 Task: Look for space in Nukus, Uzbekistan from 2nd June, 2023 to 15th June, 2023 for 2 adults in price range Rs.10000 to Rs.15000. Place can be entire place with 1  bedroom having 1 bed and 1 bathroom. Property type can be house, flat, guest house, hotel. Booking option can be shelf check-in. Required host language is English.
Action: Mouse moved to (439, 92)
Screenshot: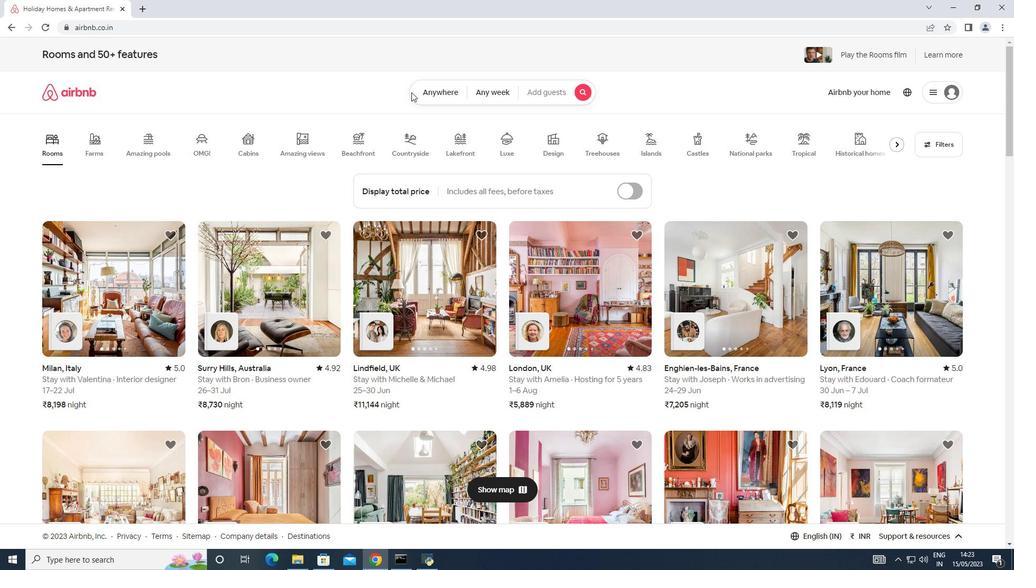 
Action: Mouse pressed left at (439, 92)
Screenshot: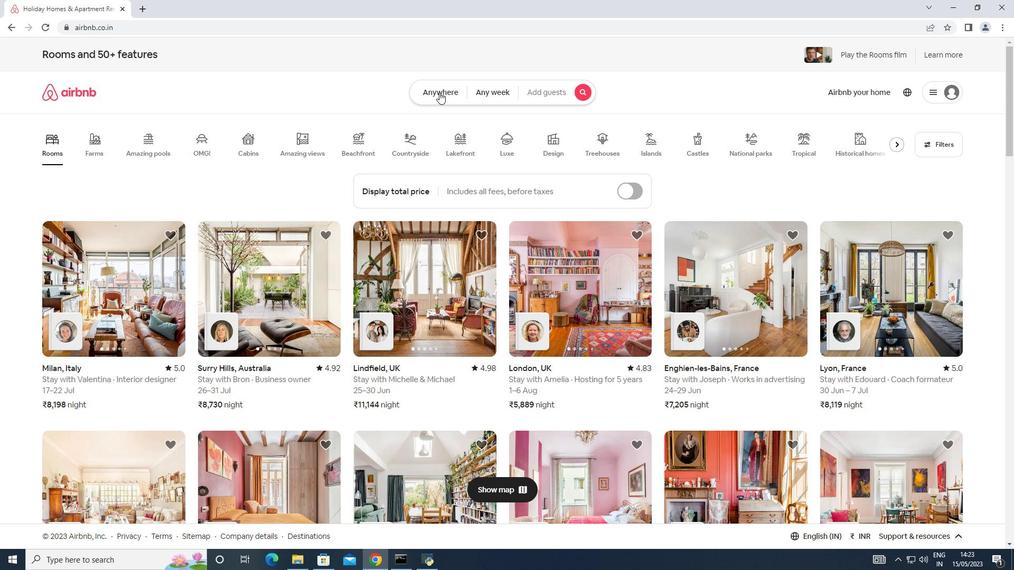 
Action: Mouse moved to (371, 127)
Screenshot: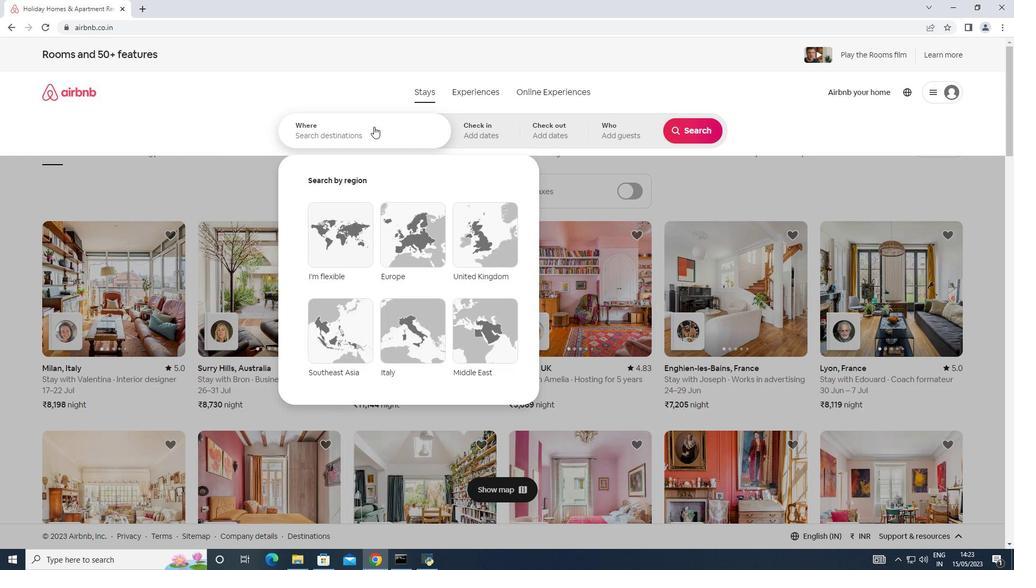 
Action: Mouse pressed left at (371, 127)
Screenshot: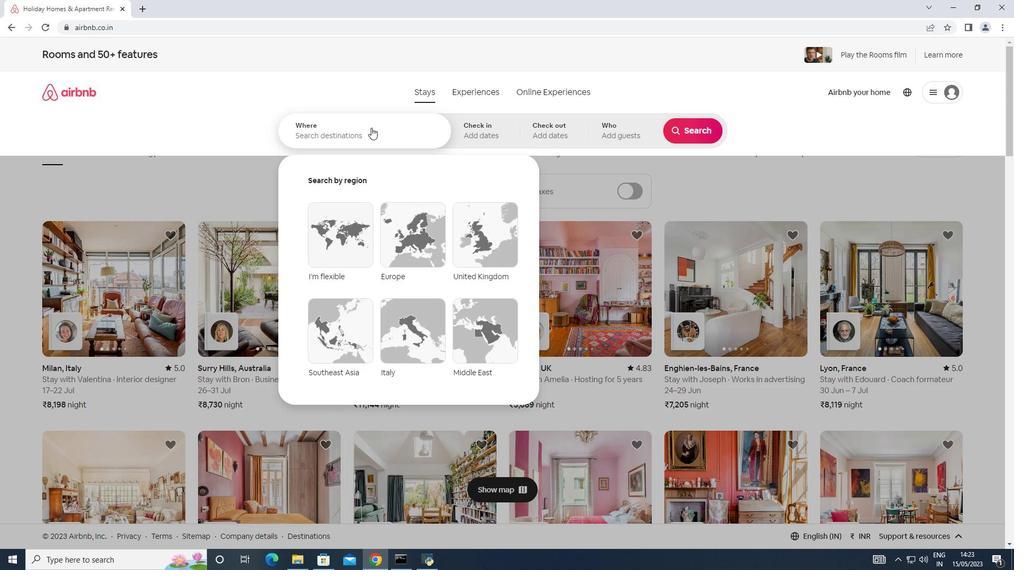 
Action: Key pressed <Key.shift><Key.shift>Nukus,<Key.shift><Key.shift><Key.shift><Key.shift><Key.shift><Key.shift><Key.shift><Key.shift><Key.shift><Key.shift><Key.shift><Key.shift><Key.shift><Key.shift><Key.shift><Key.shift><Key.shift><Key.shift><Key.shift><Key.shift>Uz
Screenshot: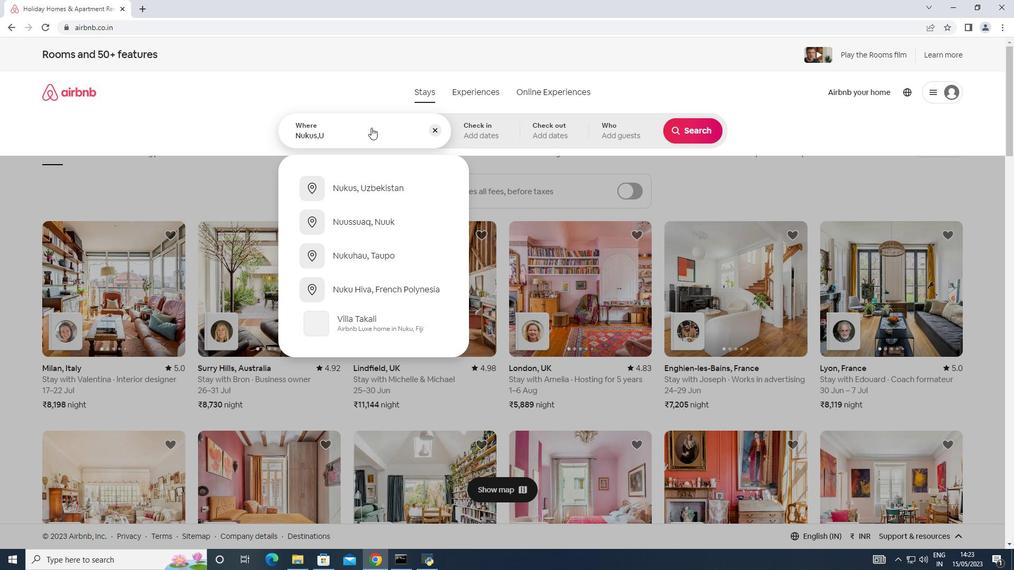 
Action: Mouse moved to (386, 183)
Screenshot: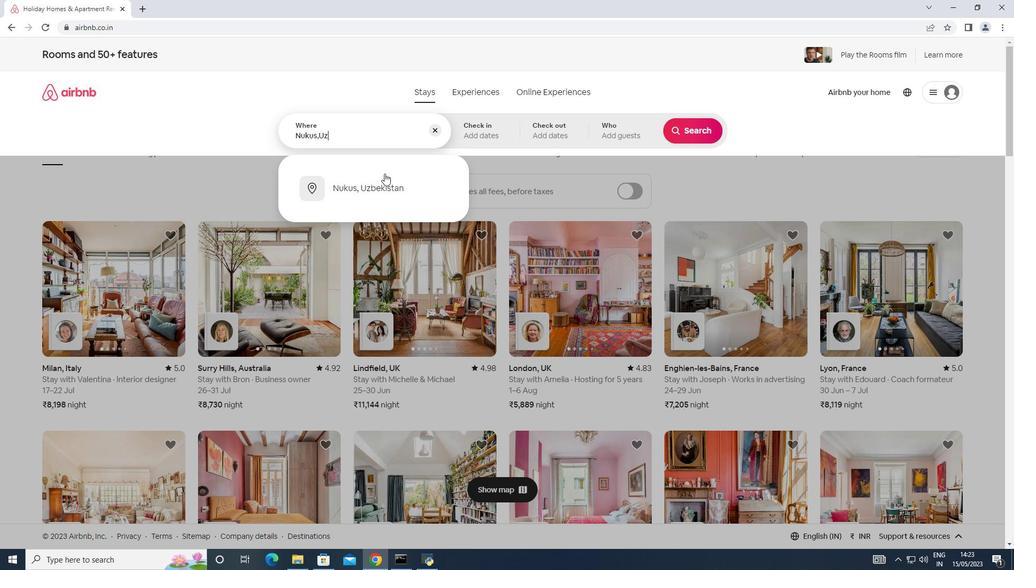 
Action: Mouse pressed left at (386, 183)
Screenshot: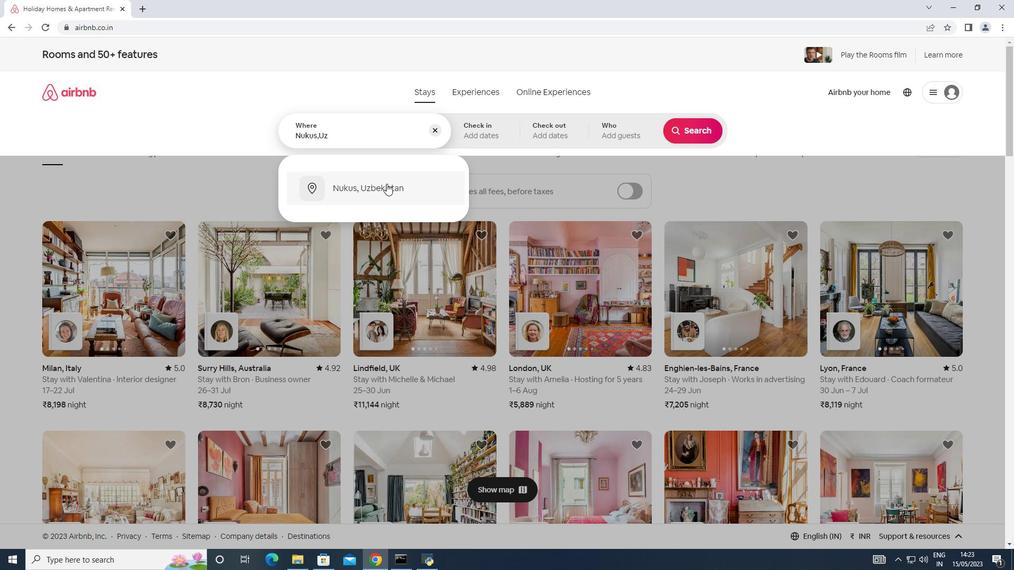 
Action: Mouse moved to (656, 259)
Screenshot: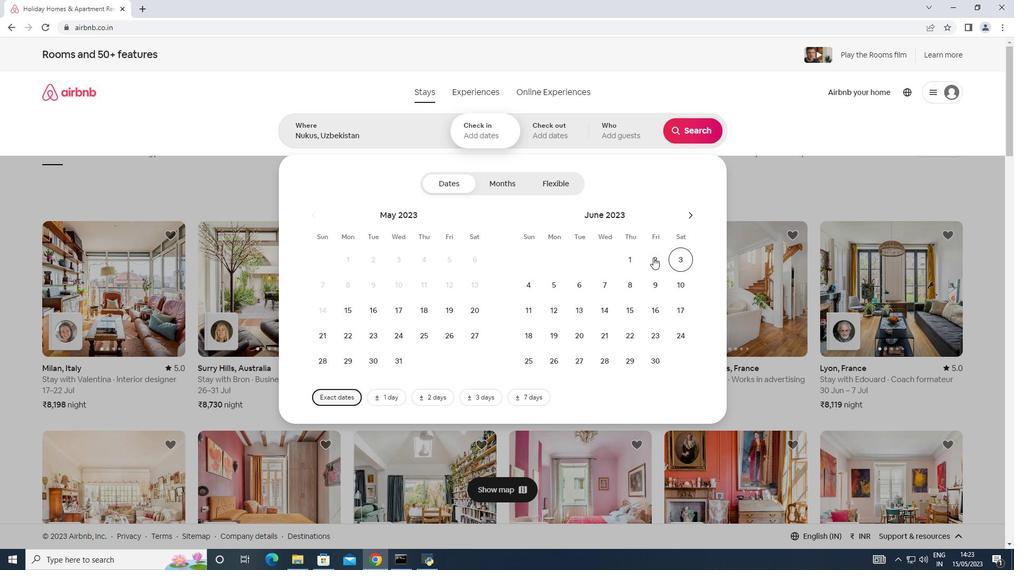 
Action: Mouse pressed left at (656, 259)
Screenshot: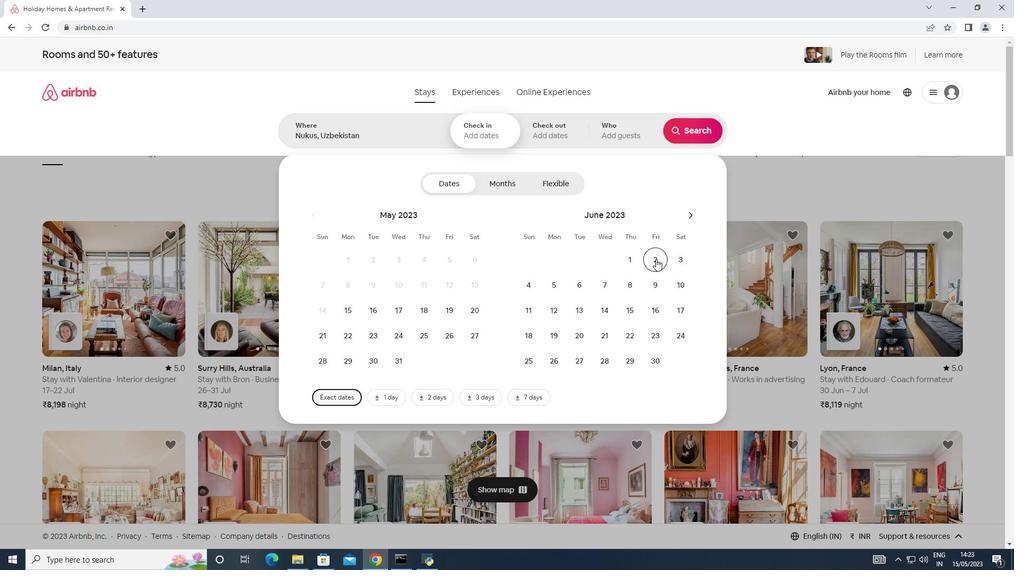 
Action: Mouse moved to (630, 306)
Screenshot: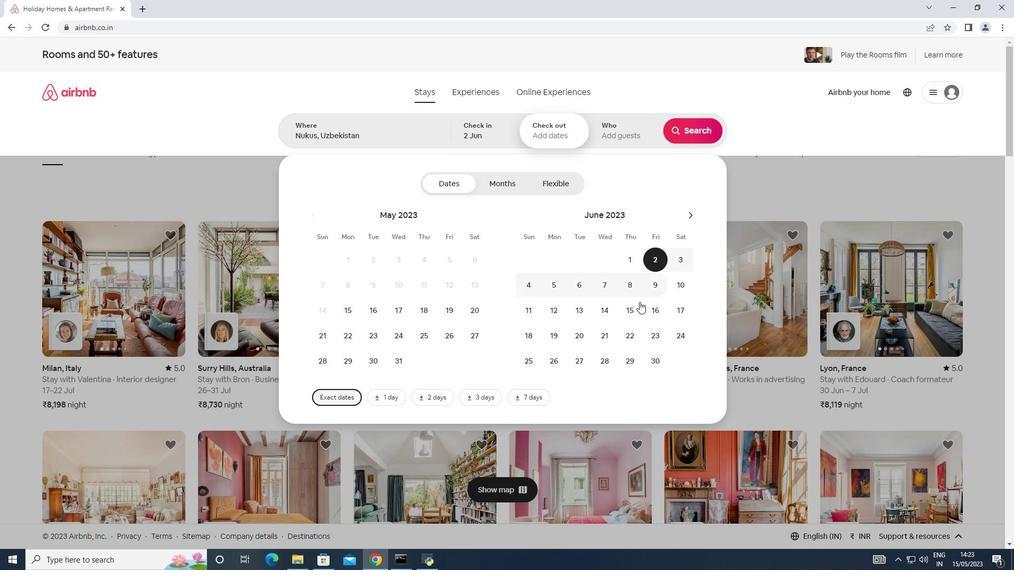 
Action: Mouse pressed left at (630, 306)
Screenshot: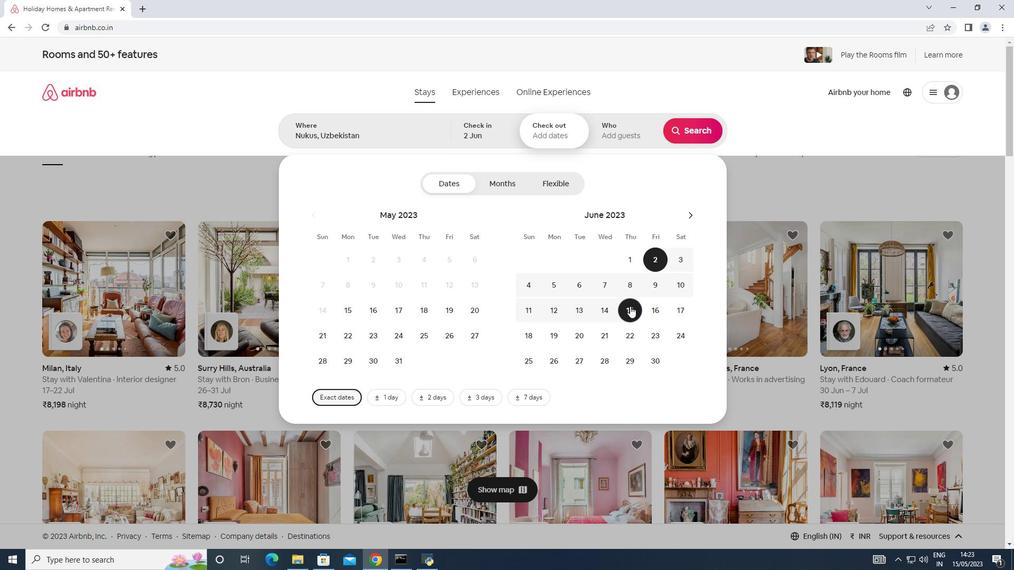 
Action: Mouse moved to (609, 133)
Screenshot: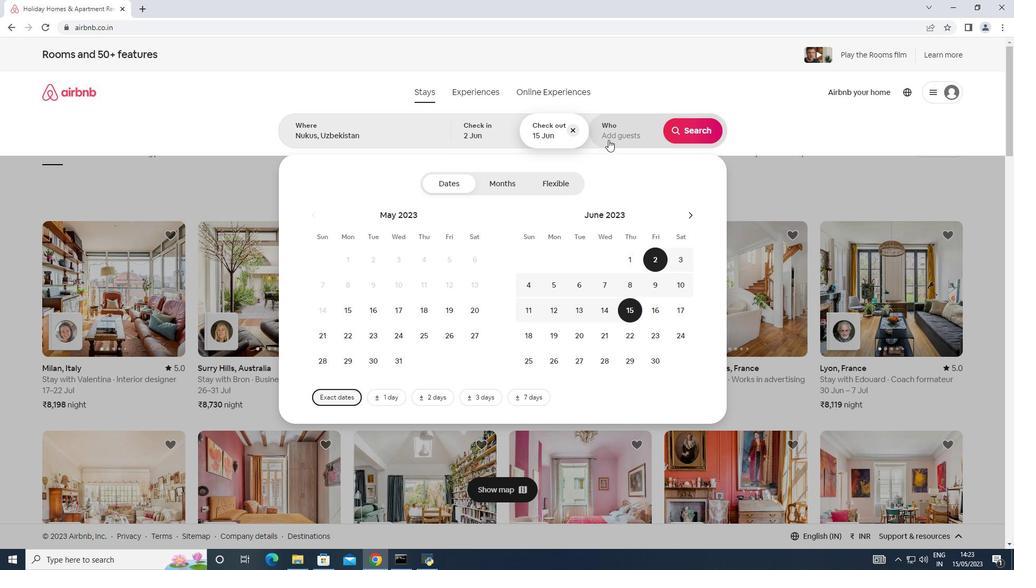 
Action: Mouse pressed left at (609, 133)
Screenshot: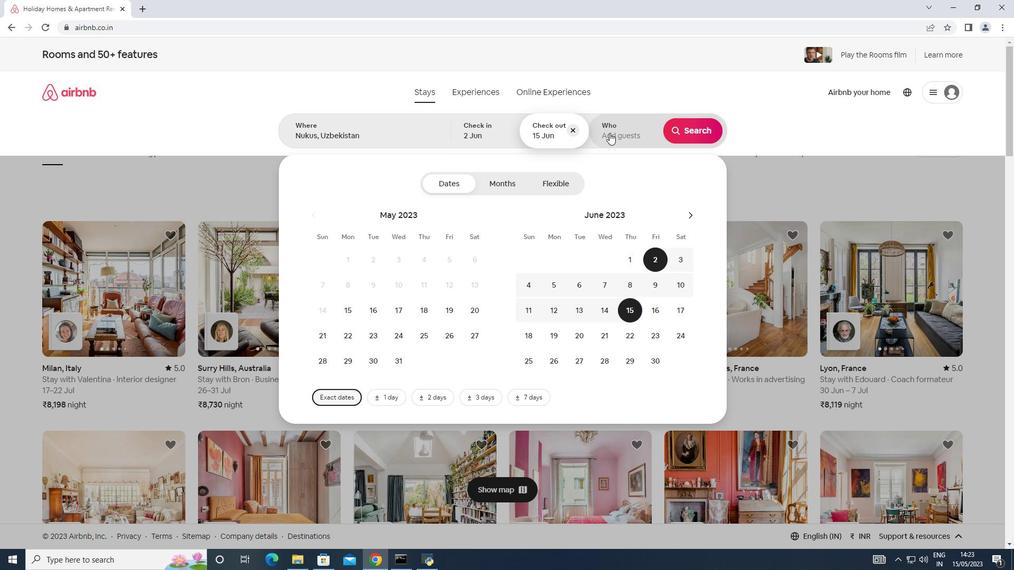
Action: Mouse moved to (697, 185)
Screenshot: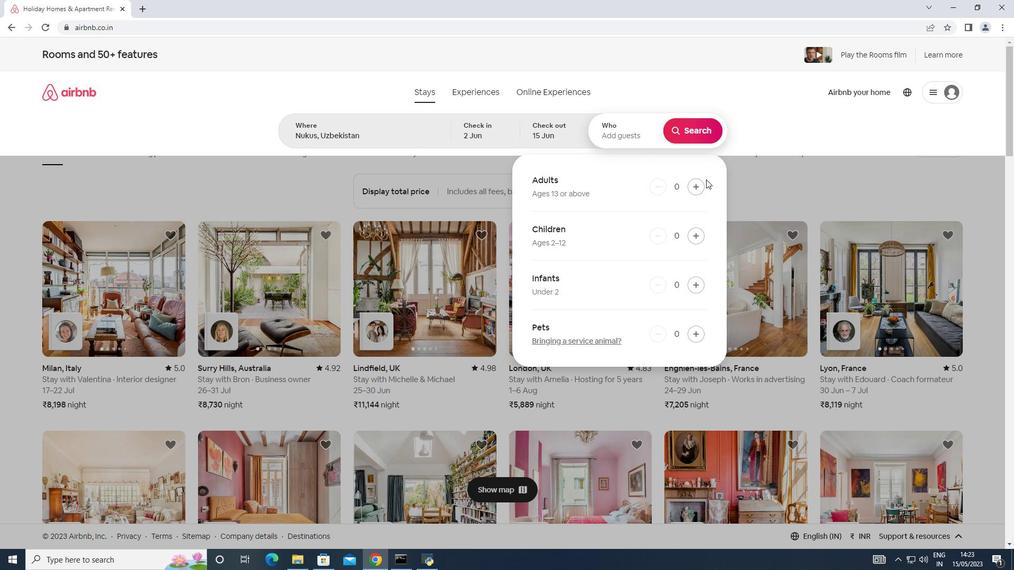 
Action: Mouse pressed left at (697, 185)
Screenshot: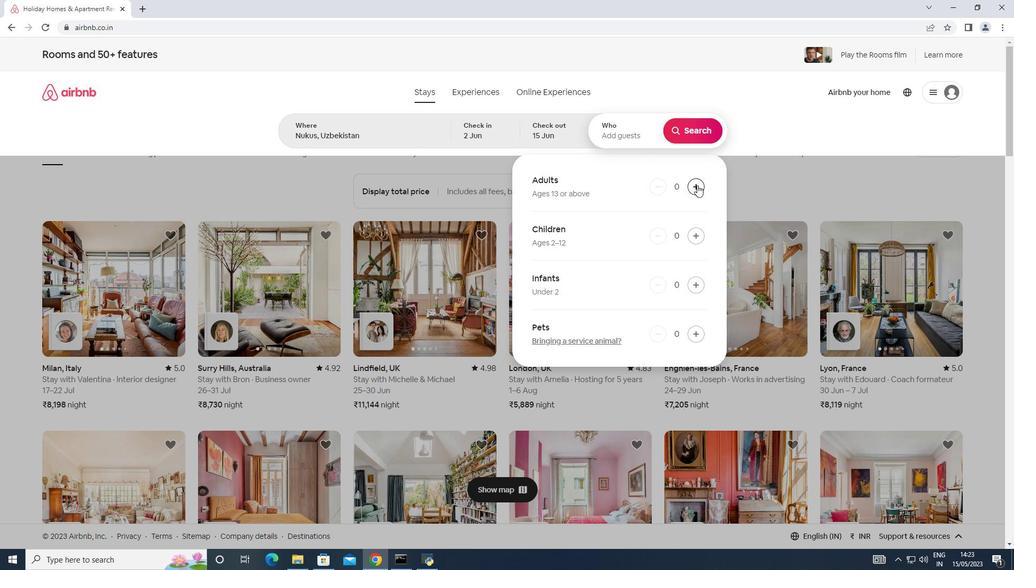 
Action: Mouse moved to (697, 185)
Screenshot: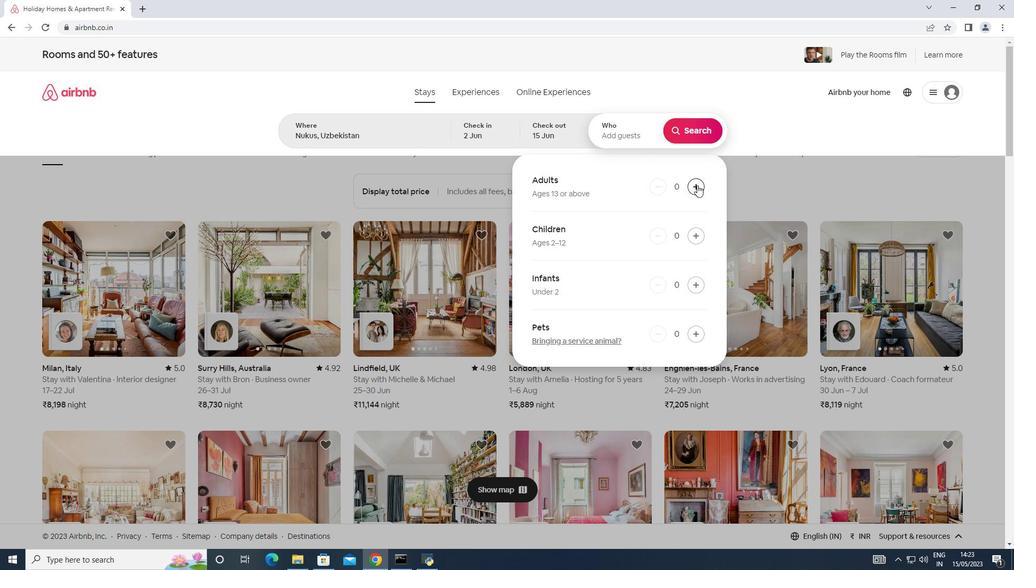 
Action: Mouse pressed left at (697, 185)
Screenshot: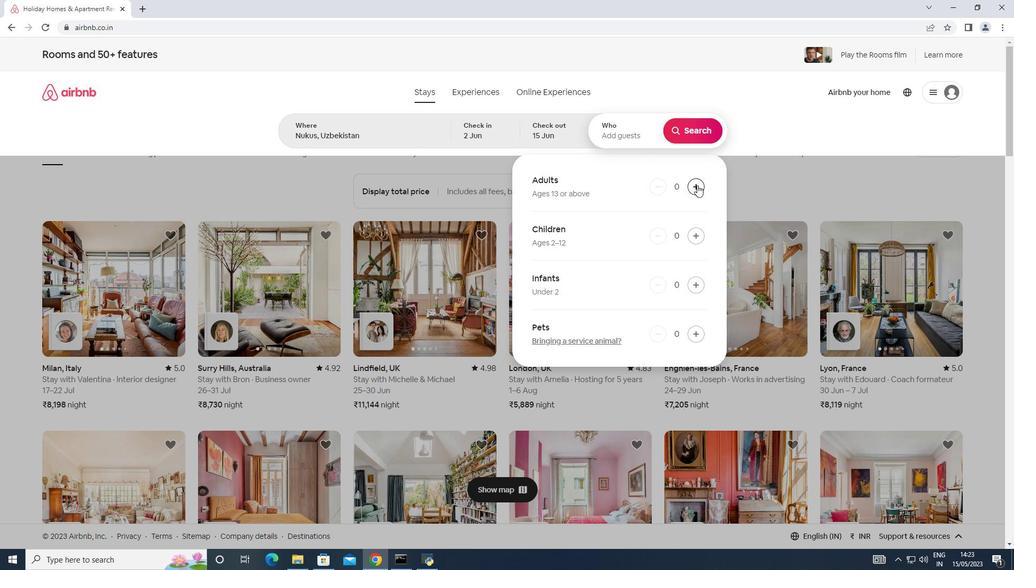 
Action: Mouse moved to (688, 131)
Screenshot: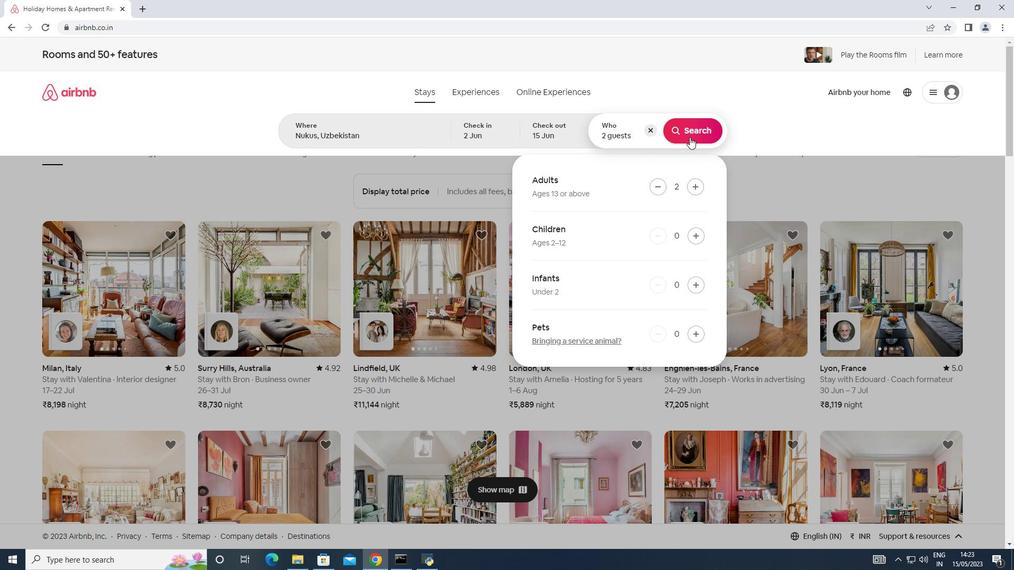 
Action: Mouse pressed left at (688, 131)
Screenshot: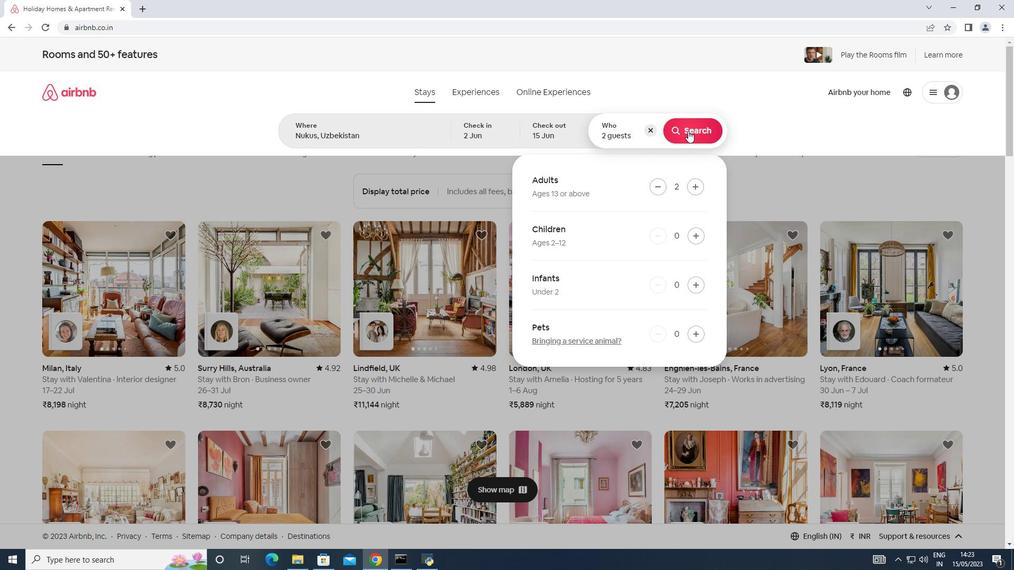 
Action: Mouse moved to (962, 98)
Screenshot: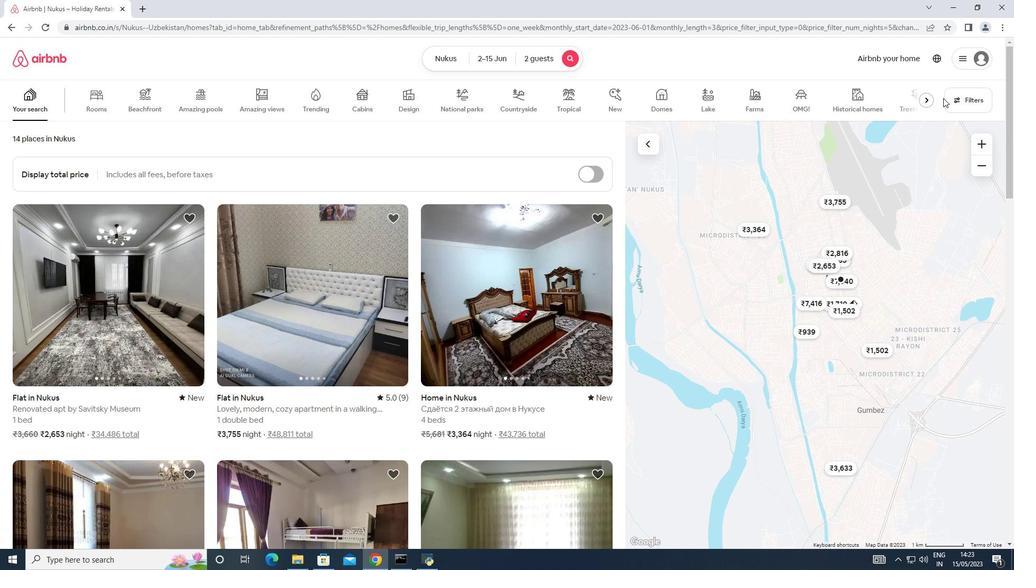 
Action: Mouse pressed left at (962, 98)
Screenshot: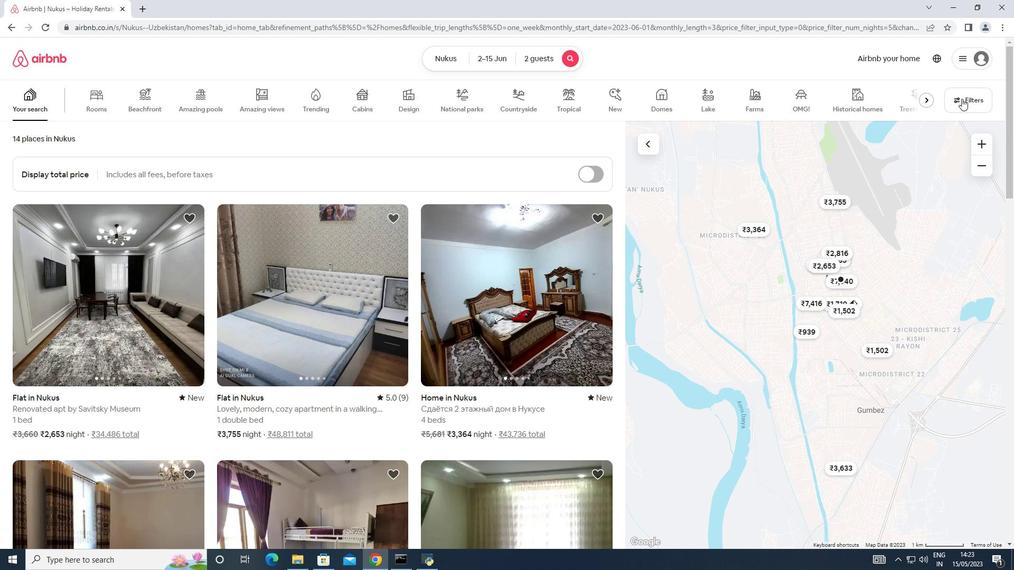 
Action: Mouse moved to (374, 361)
Screenshot: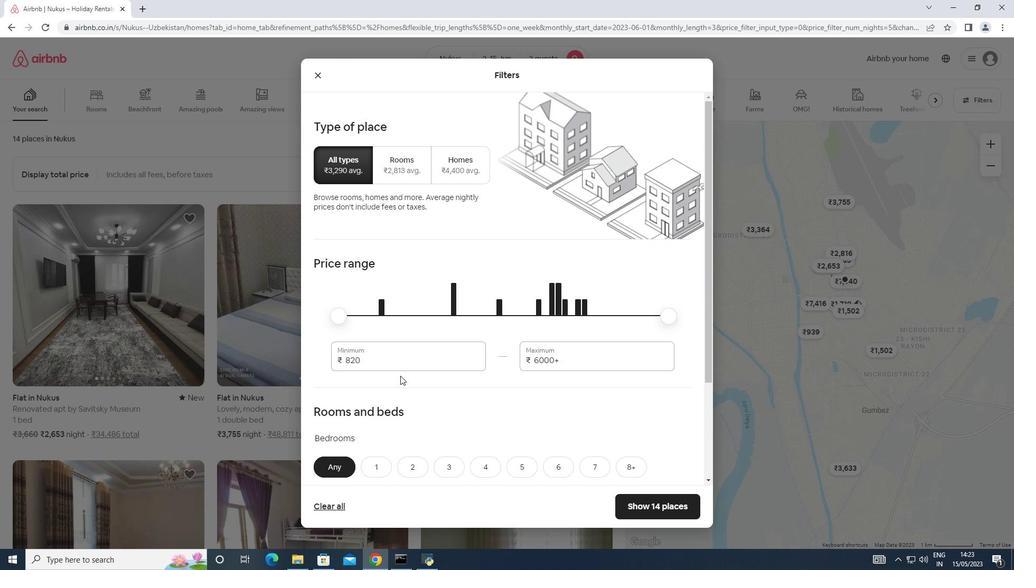 
Action: Mouse pressed left at (374, 361)
Screenshot: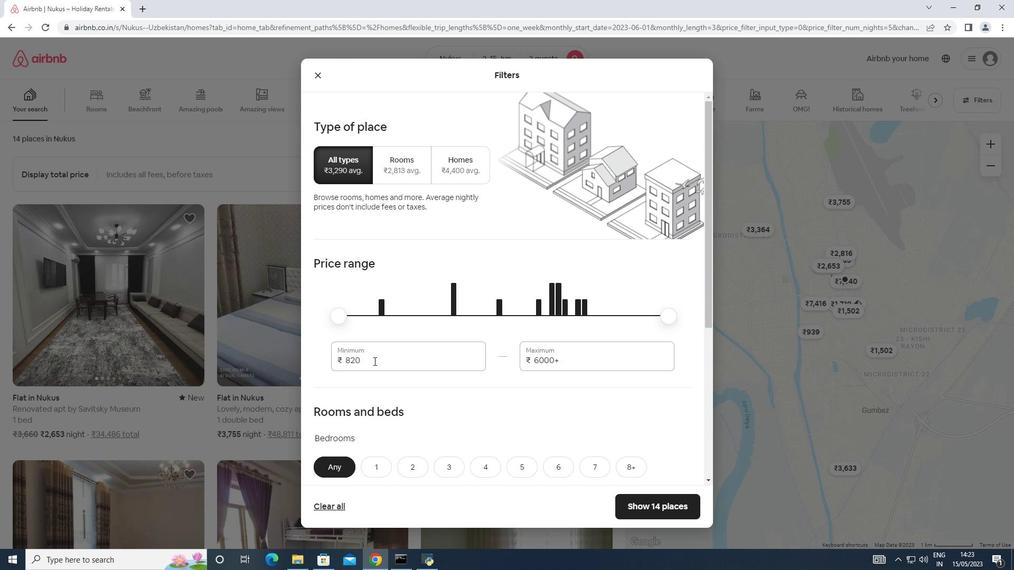 
Action: Mouse moved to (331, 355)
Screenshot: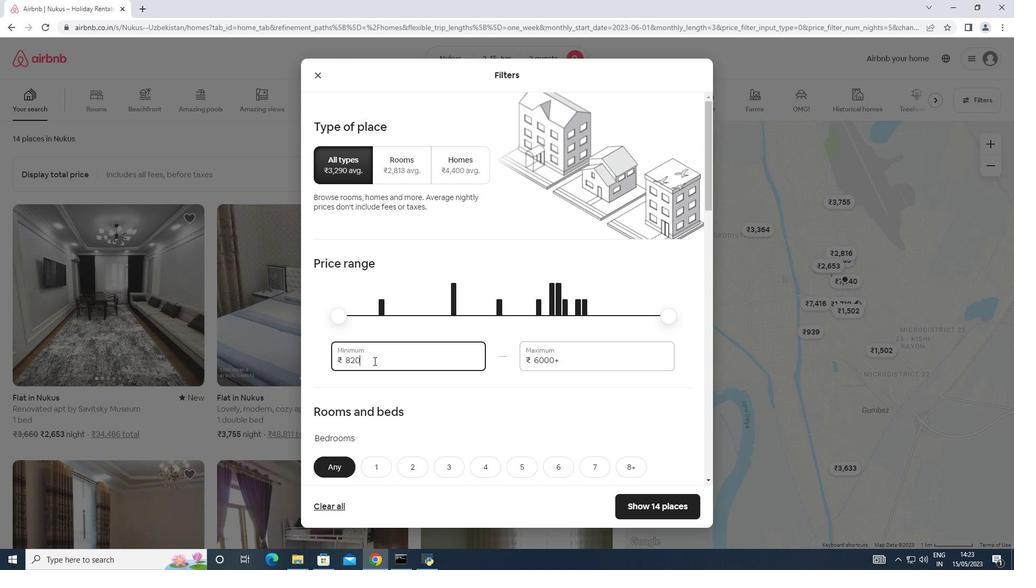 
Action: Key pressed 10000
Screenshot: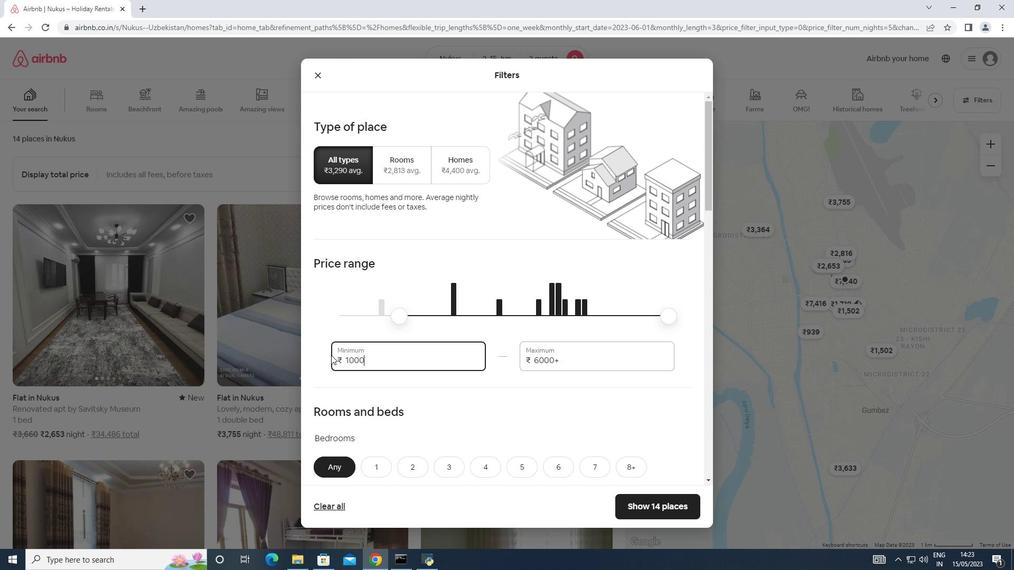 
Action: Mouse moved to (562, 359)
Screenshot: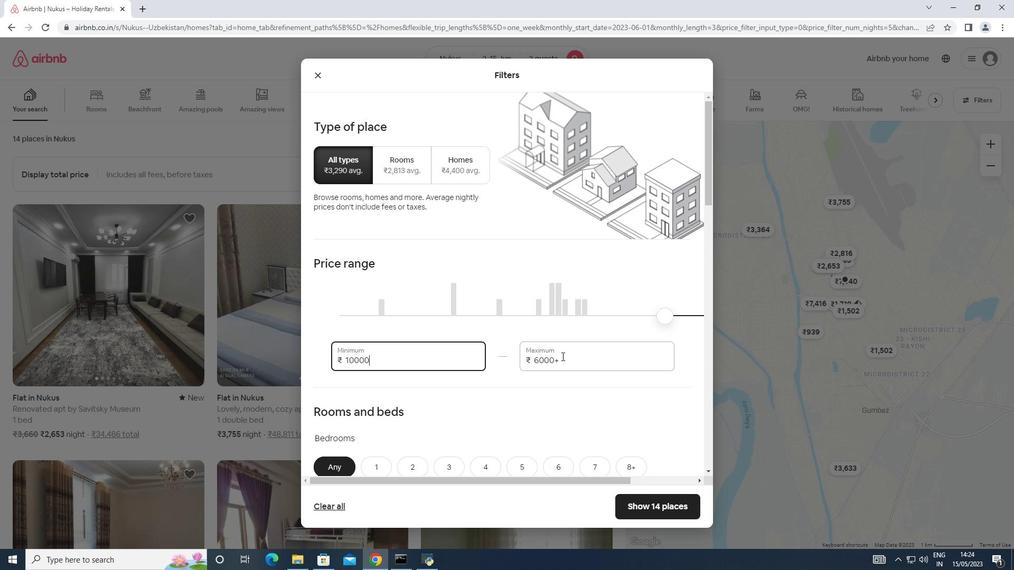 
Action: Mouse pressed left at (562, 359)
Screenshot: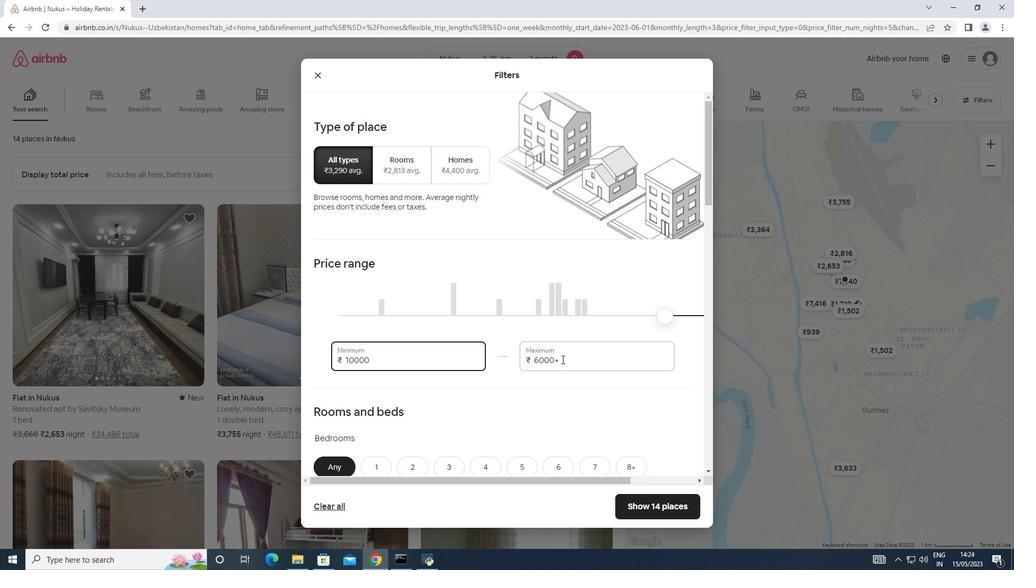 
Action: Mouse moved to (501, 359)
Screenshot: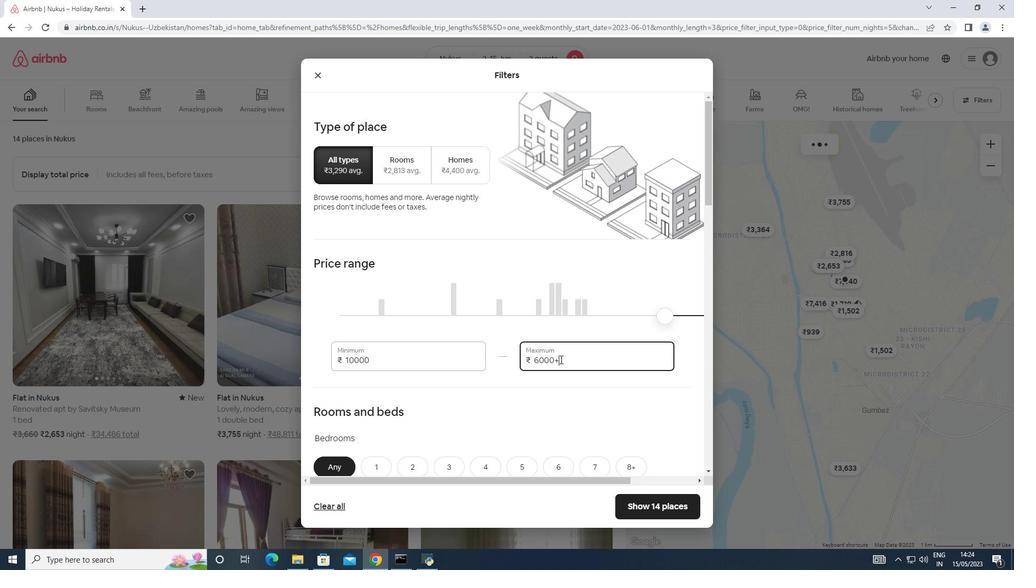 
Action: Key pressed 15000
Screenshot: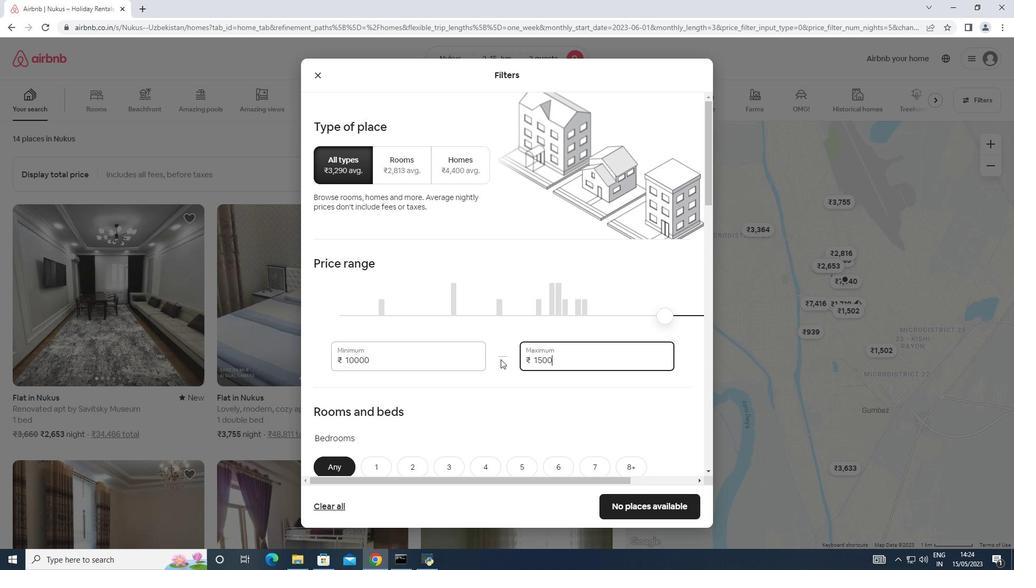 
Action: Mouse moved to (502, 347)
Screenshot: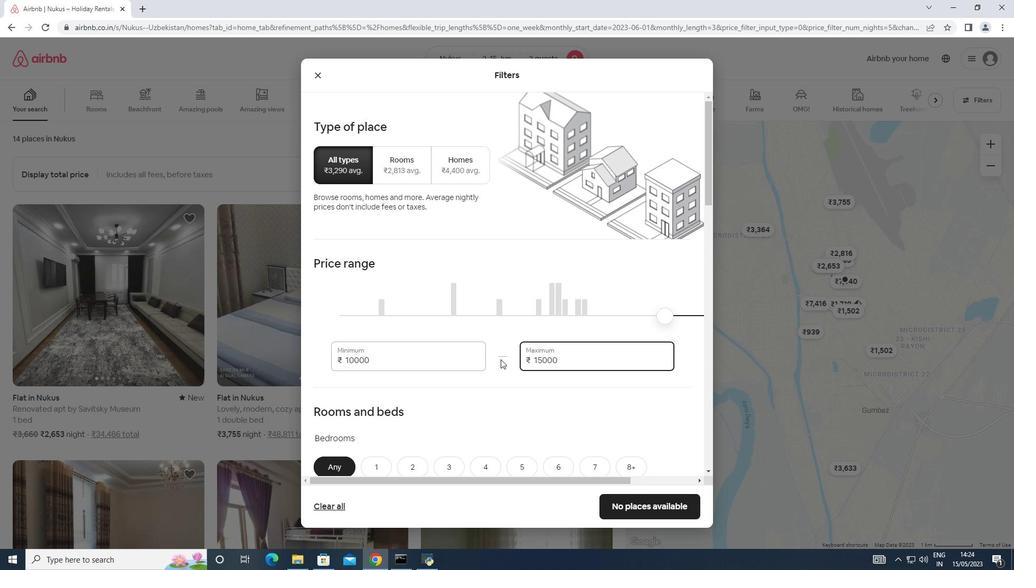 
Action: Mouse scrolled (502, 346) with delta (0, 0)
Screenshot: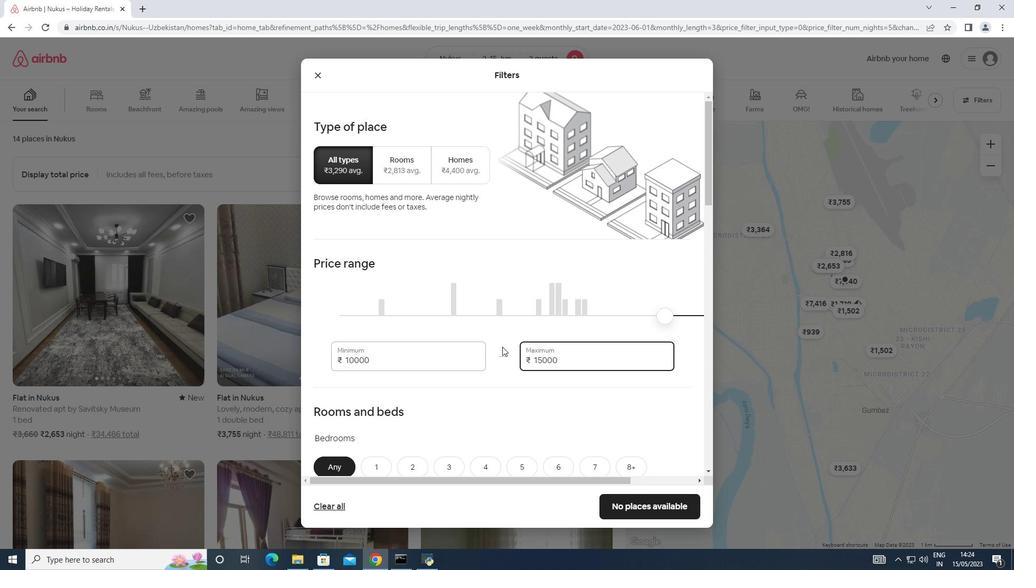 
Action: Mouse scrolled (502, 346) with delta (0, 0)
Screenshot: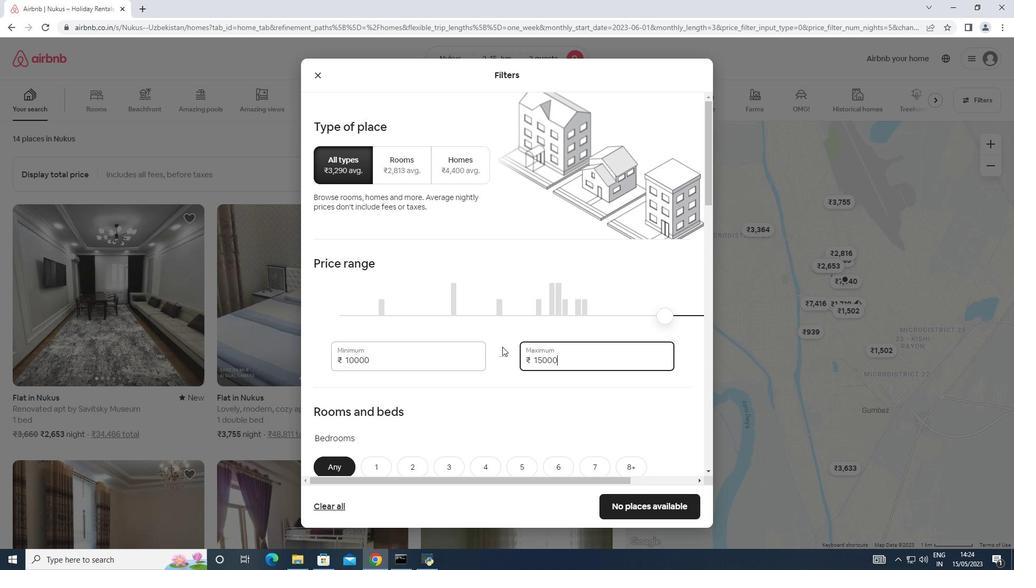 
Action: Mouse scrolled (502, 346) with delta (0, 0)
Screenshot: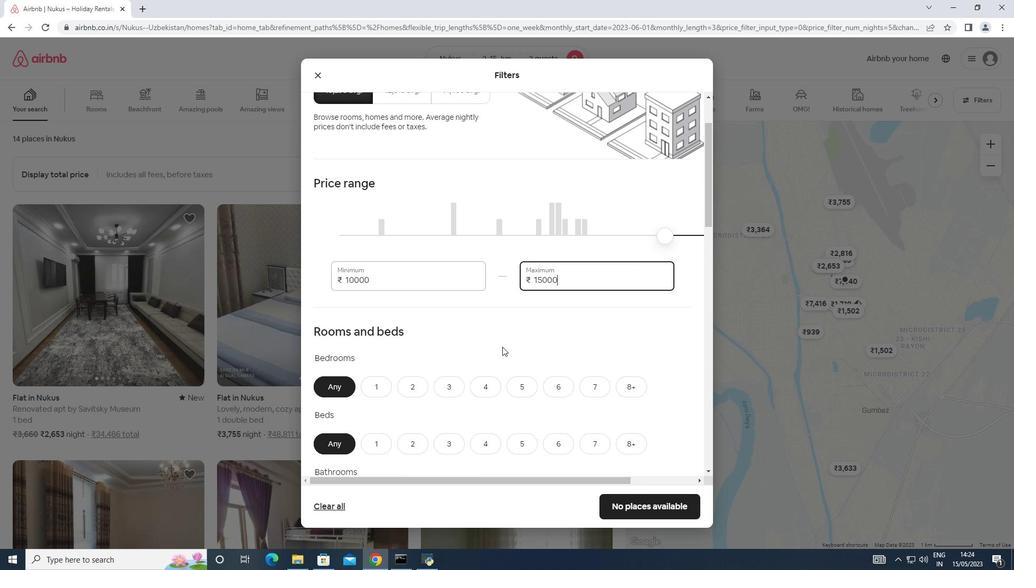 
Action: Mouse scrolled (502, 346) with delta (0, 0)
Screenshot: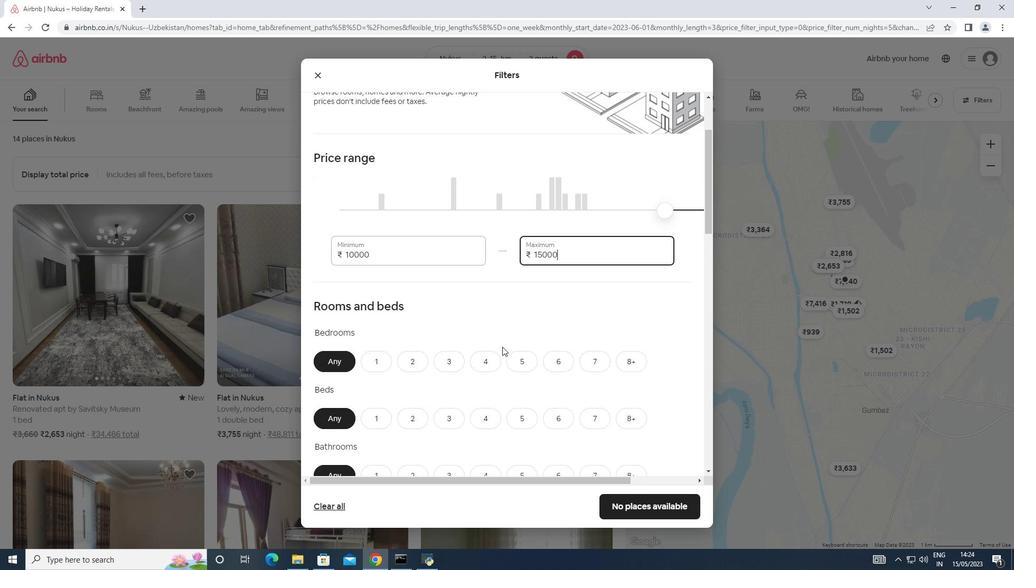 
Action: Mouse scrolled (502, 346) with delta (0, 0)
Screenshot: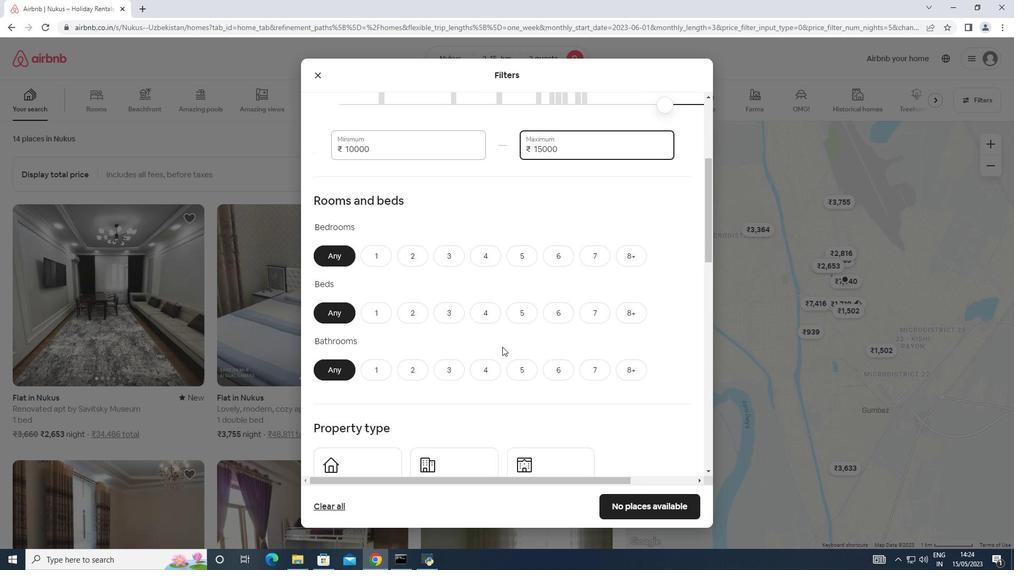 
Action: Mouse scrolled (502, 346) with delta (0, 0)
Screenshot: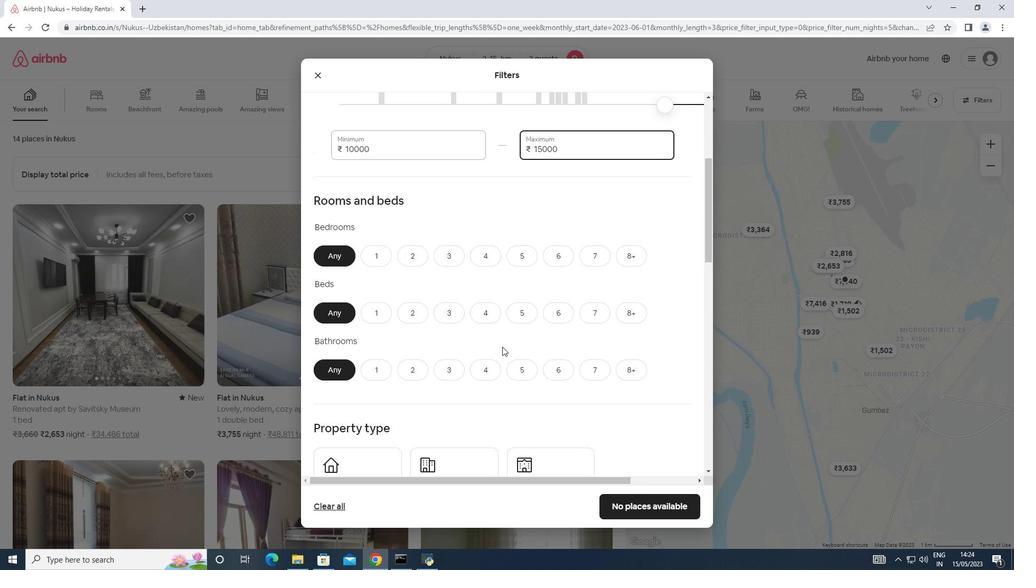 
Action: Mouse moved to (370, 142)
Screenshot: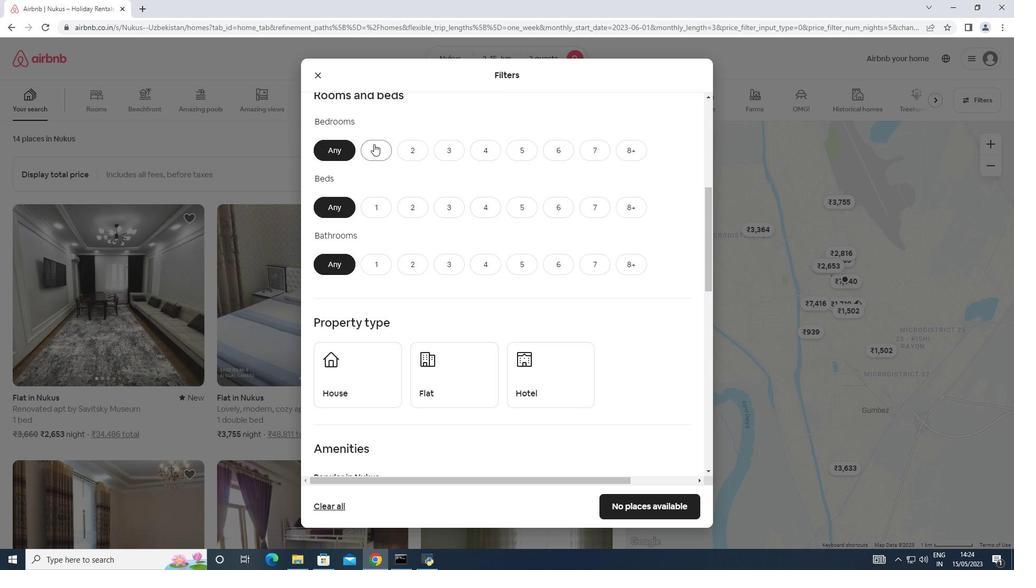 
Action: Mouse pressed left at (370, 142)
Screenshot: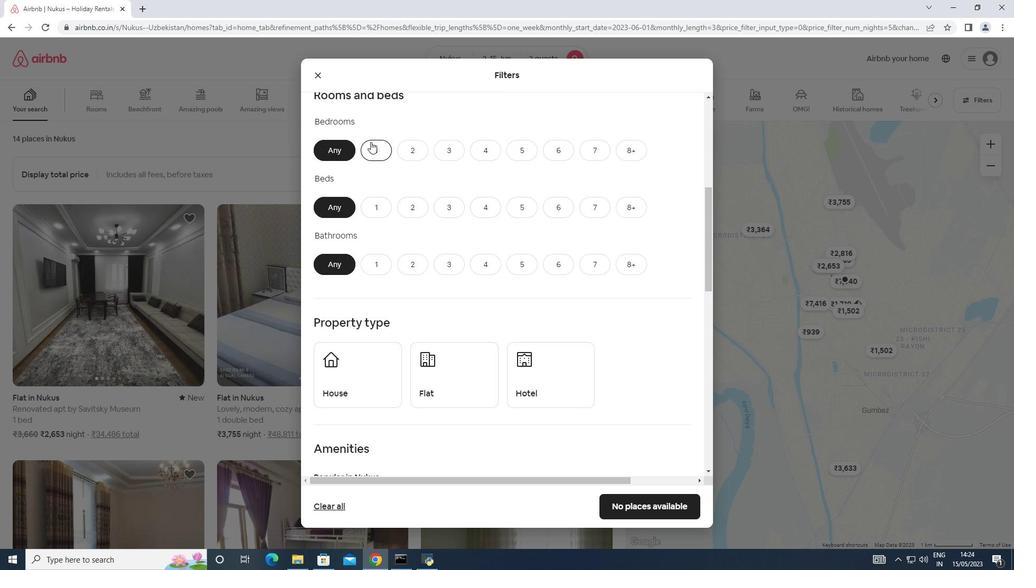 
Action: Mouse moved to (378, 208)
Screenshot: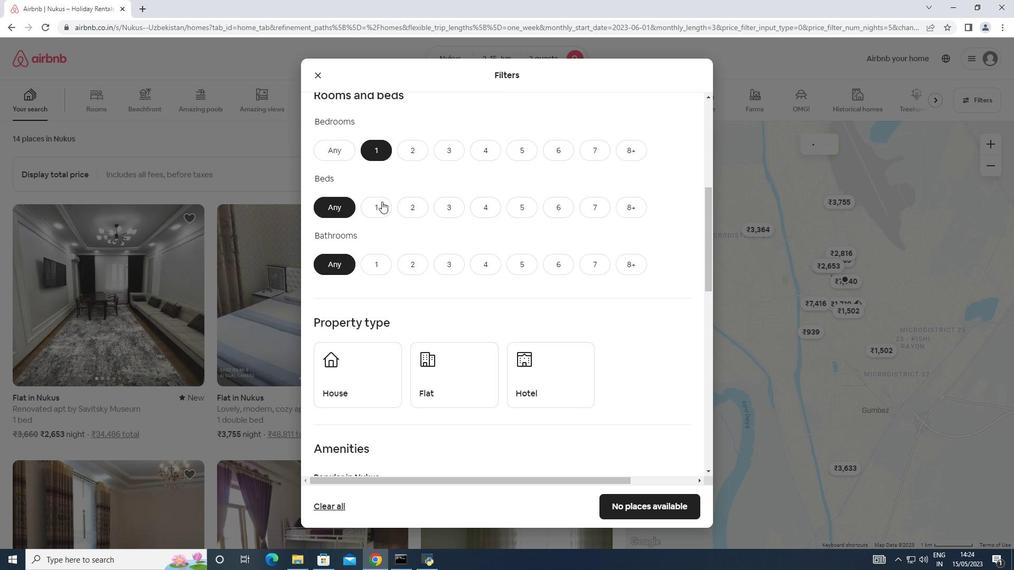 
Action: Mouse pressed left at (378, 208)
Screenshot: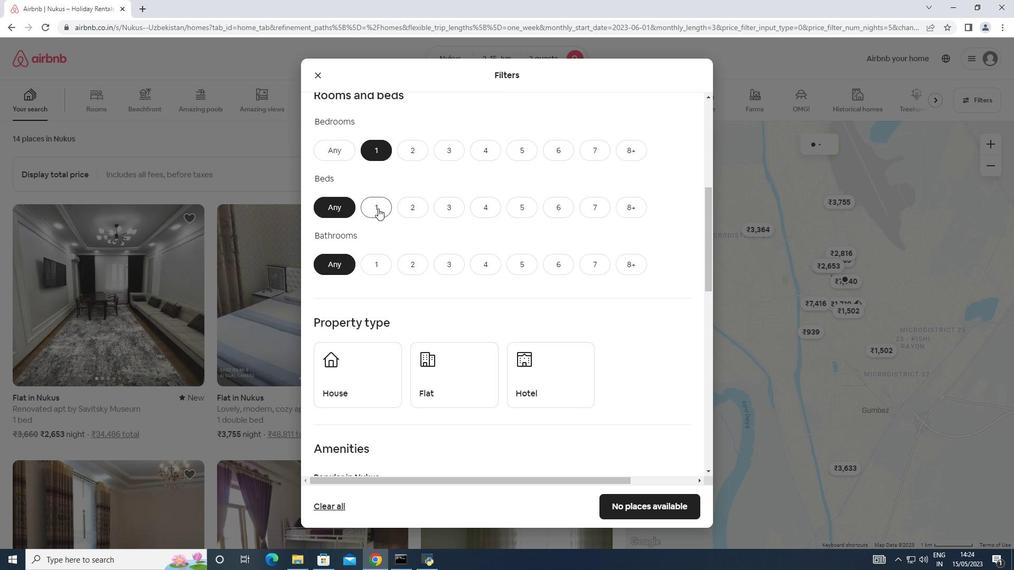 
Action: Mouse moved to (377, 265)
Screenshot: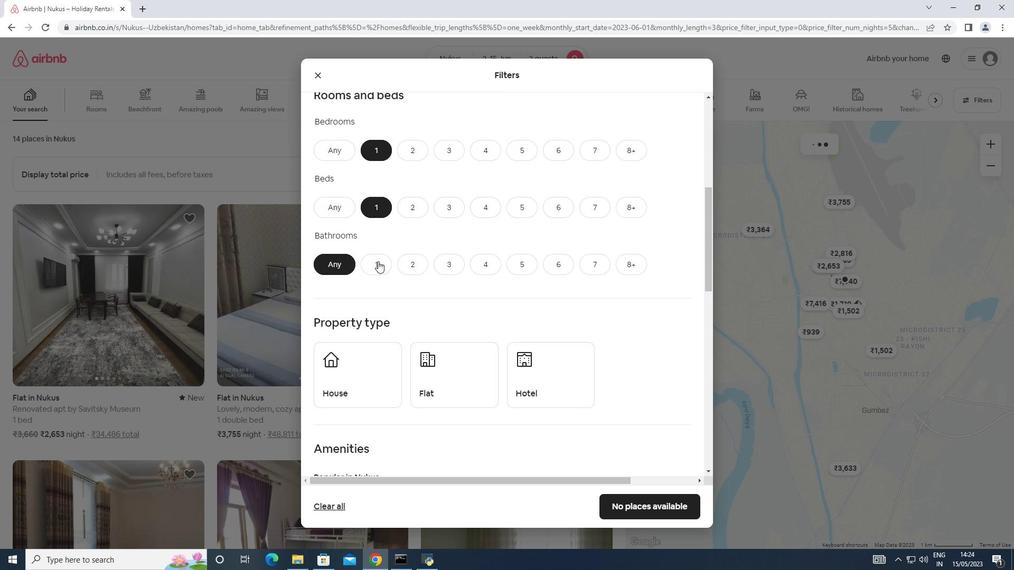
Action: Mouse pressed left at (377, 265)
Screenshot: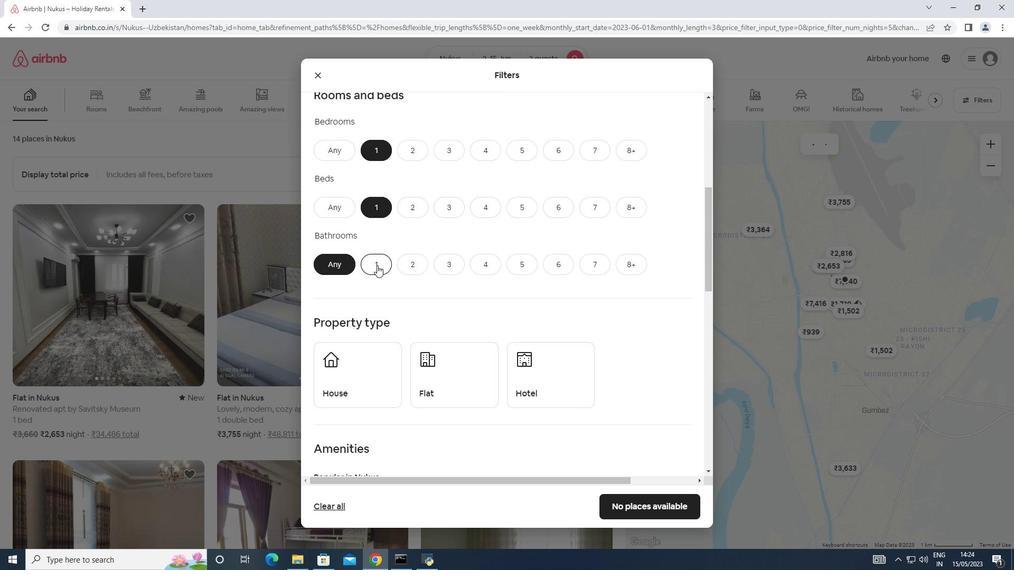 
Action: Mouse moved to (392, 227)
Screenshot: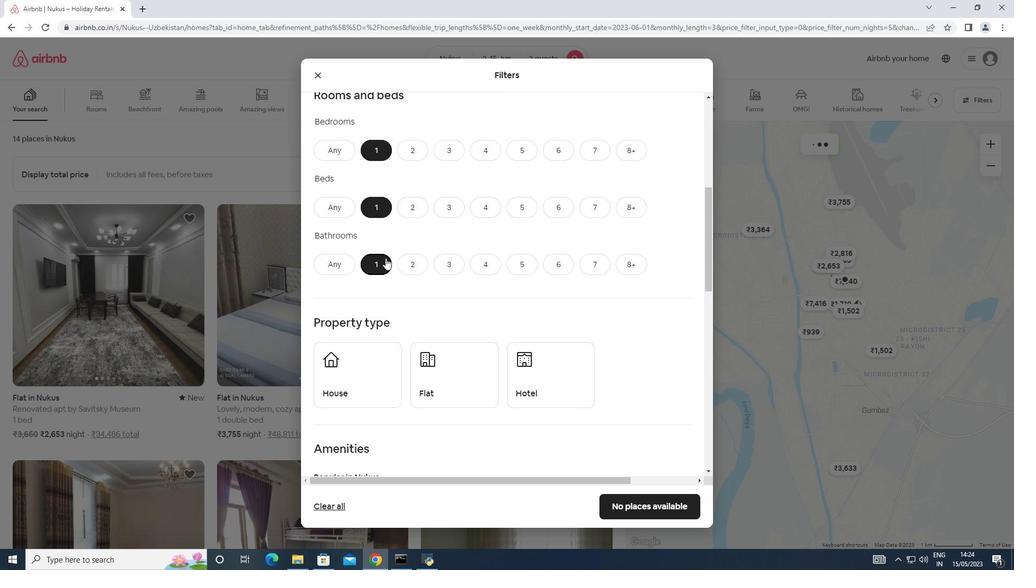 
Action: Mouse scrolled (392, 227) with delta (0, 0)
Screenshot: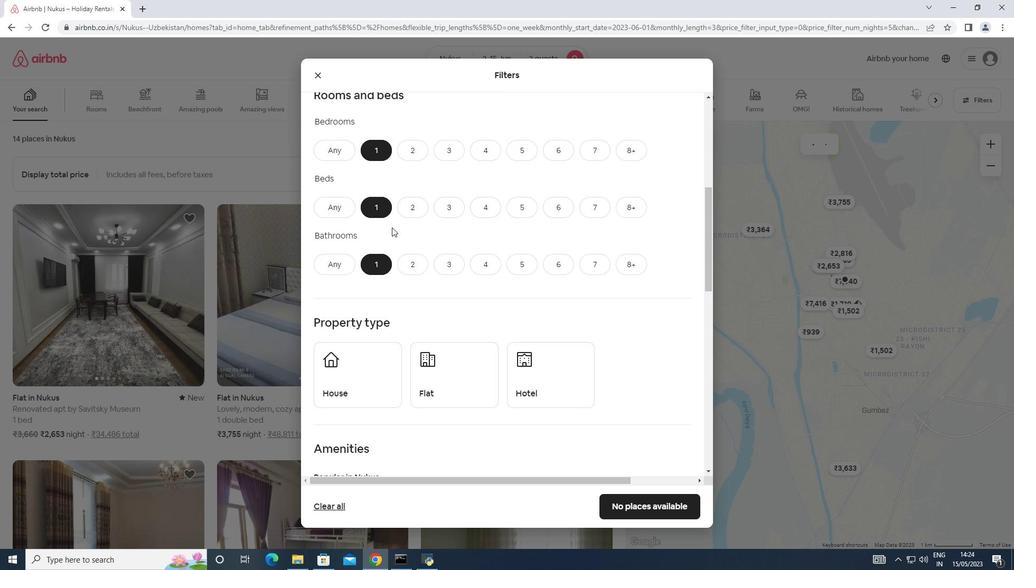
Action: Mouse moved to (357, 308)
Screenshot: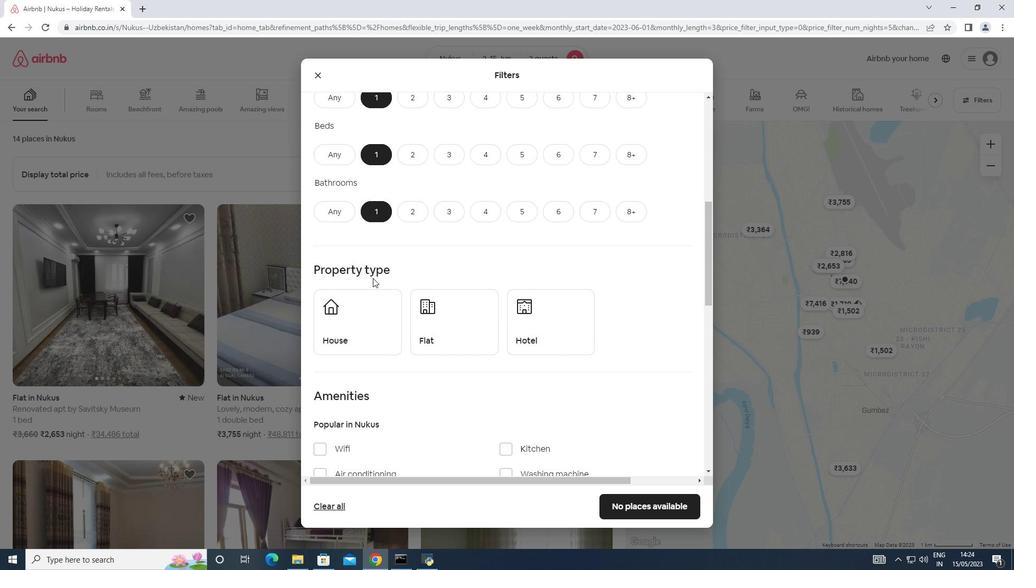 
Action: Mouse pressed left at (357, 308)
Screenshot: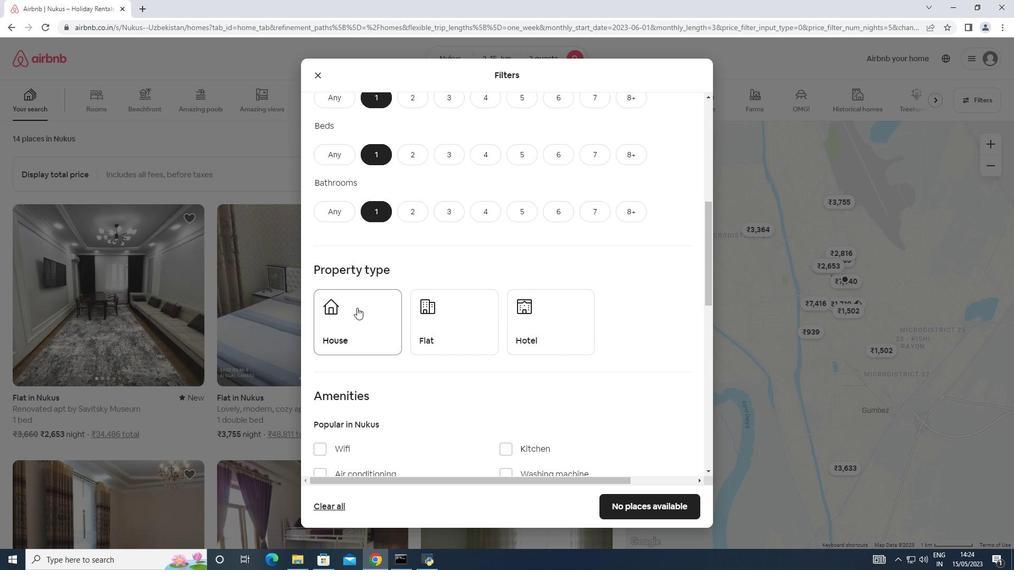 
Action: Mouse moved to (435, 320)
Screenshot: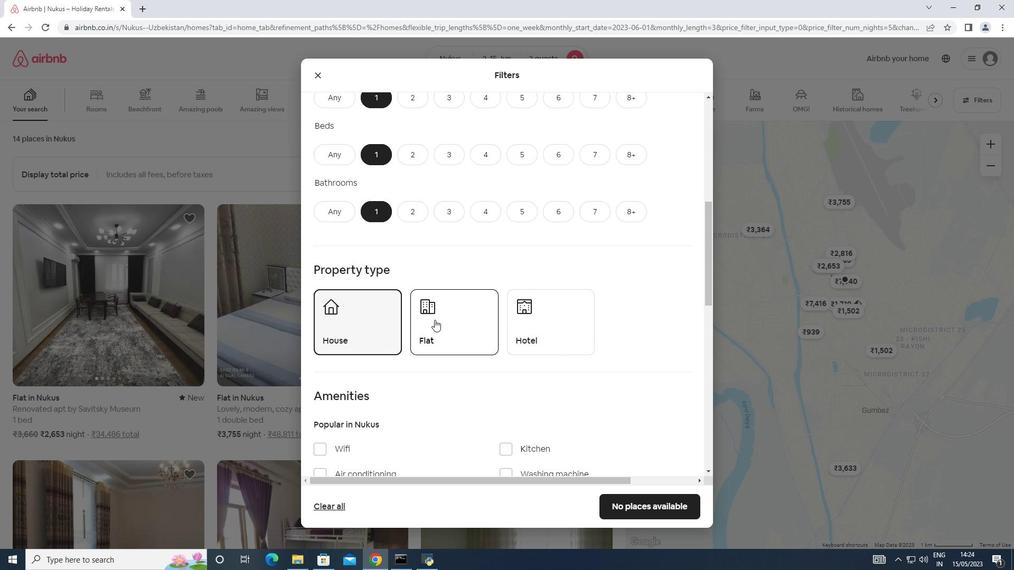
Action: Mouse pressed left at (435, 320)
Screenshot: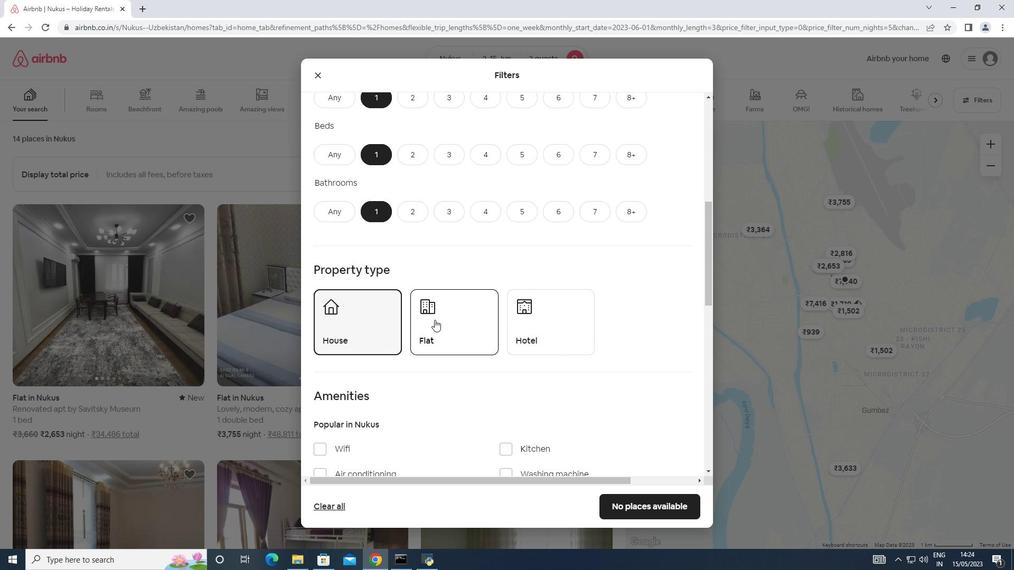 
Action: Mouse moved to (550, 328)
Screenshot: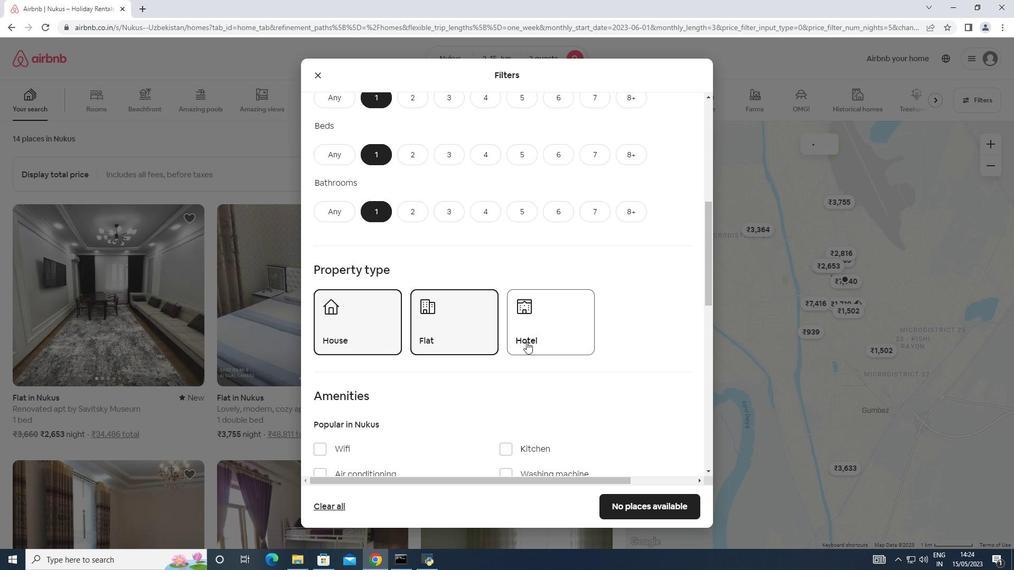 
Action: Mouse pressed left at (550, 328)
Screenshot: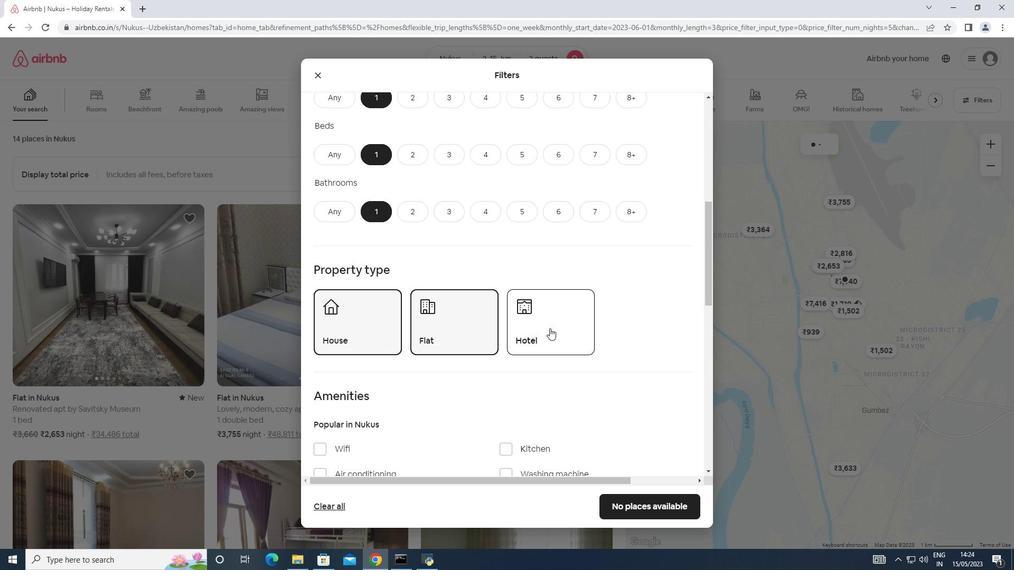 
Action: Mouse moved to (514, 319)
Screenshot: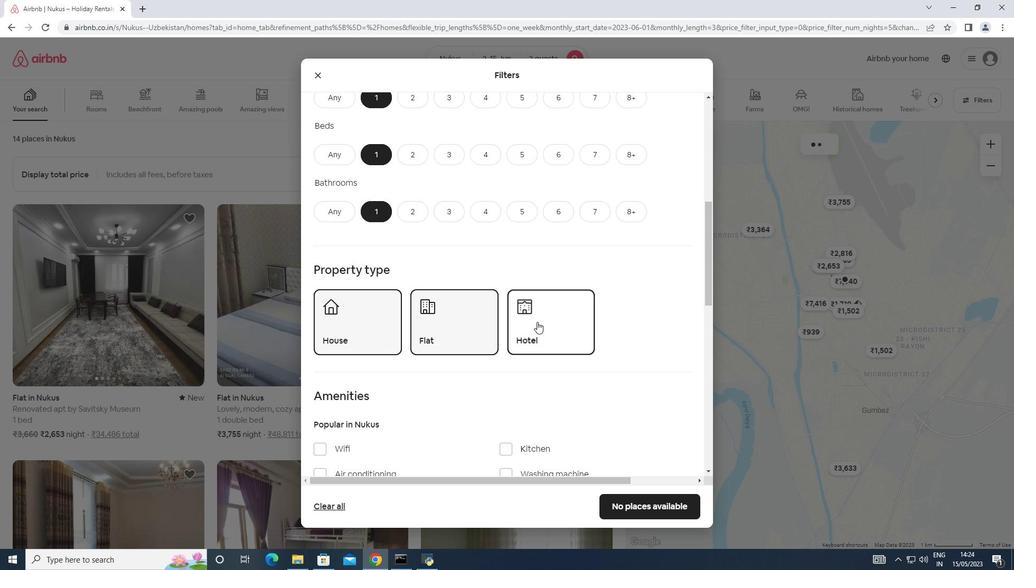 
Action: Mouse scrolled (514, 319) with delta (0, 0)
Screenshot: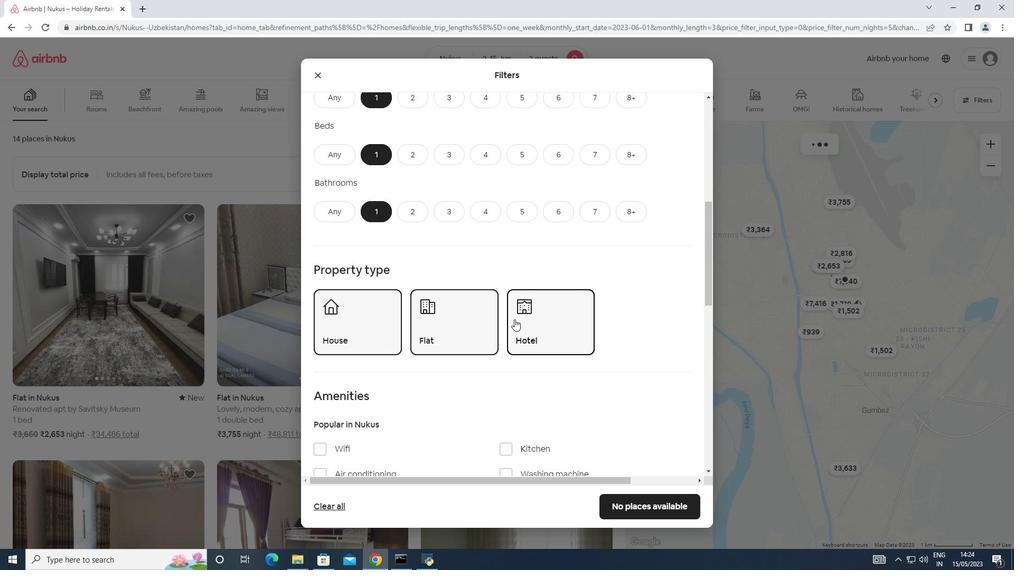 
Action: Mouse scrolled (514, 319) with delta (0, 0)
Screenshot: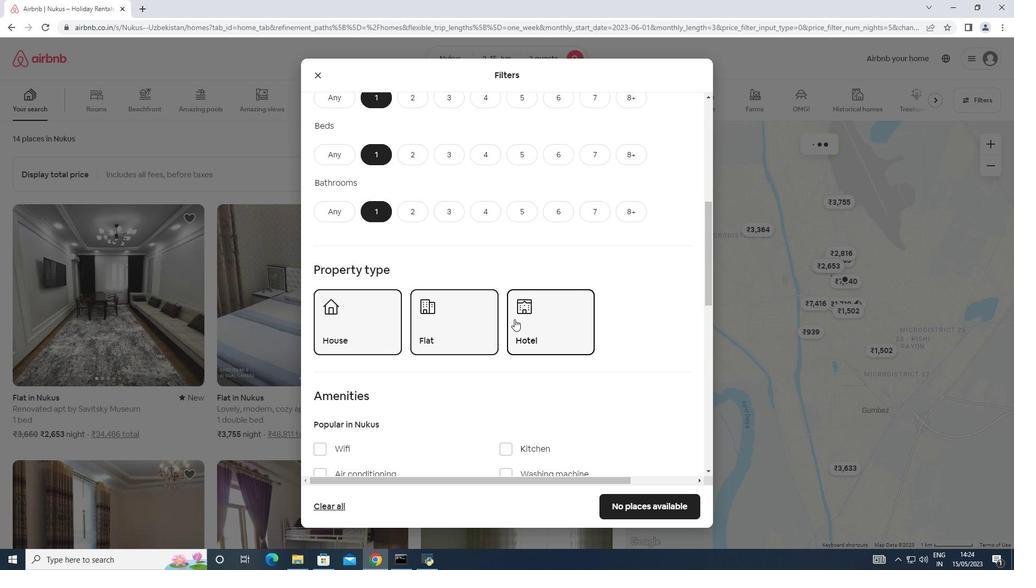
Action: Mouse scrolled (514, 319) with delta (0, 0)
Screenshot: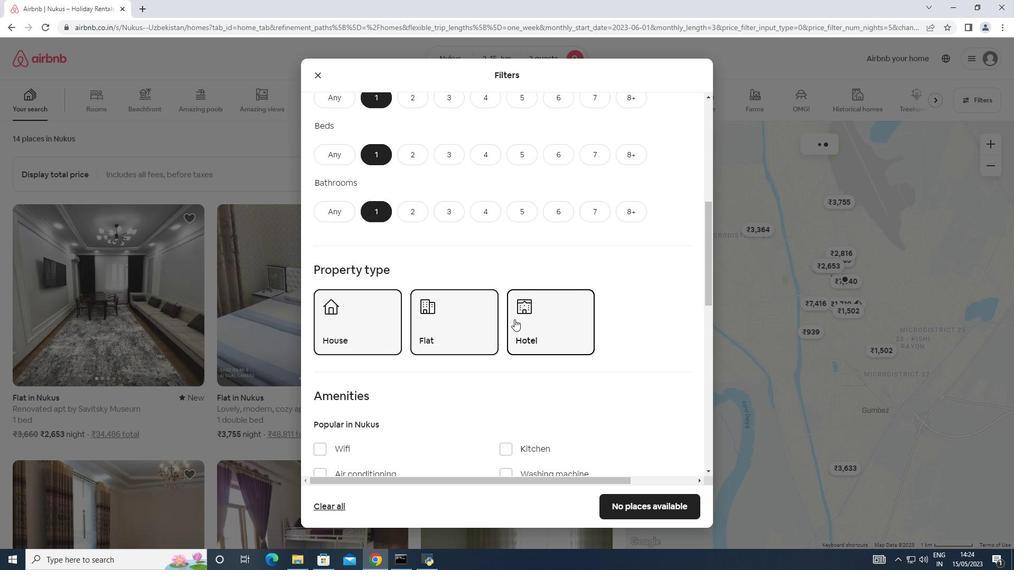 
Action: Mouse scrolled (514, 319) with delta (0, 0)
Screenshot: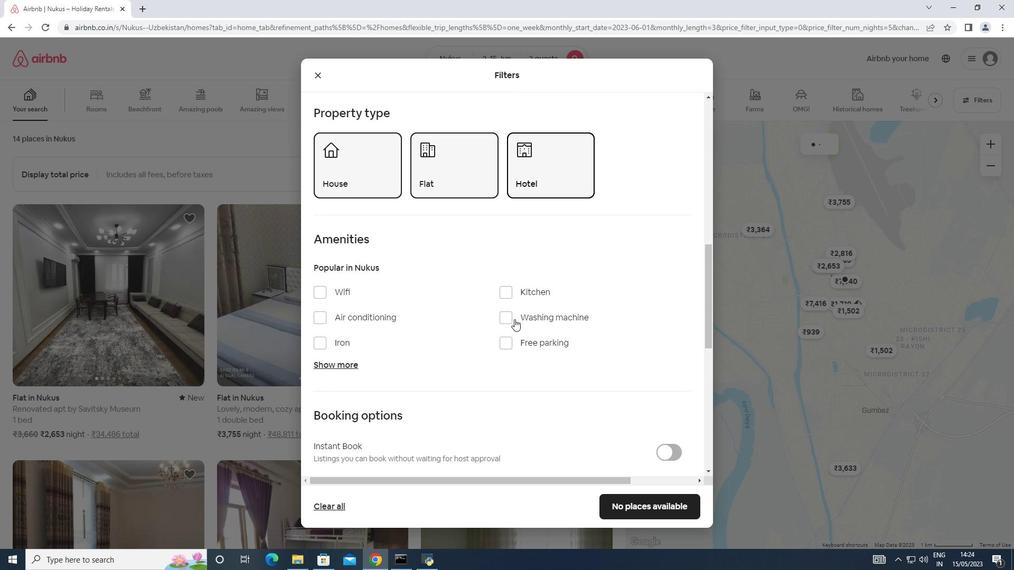 
Action: Mouse scrolled (514, 319) with delta (0, 0)
Screenshot: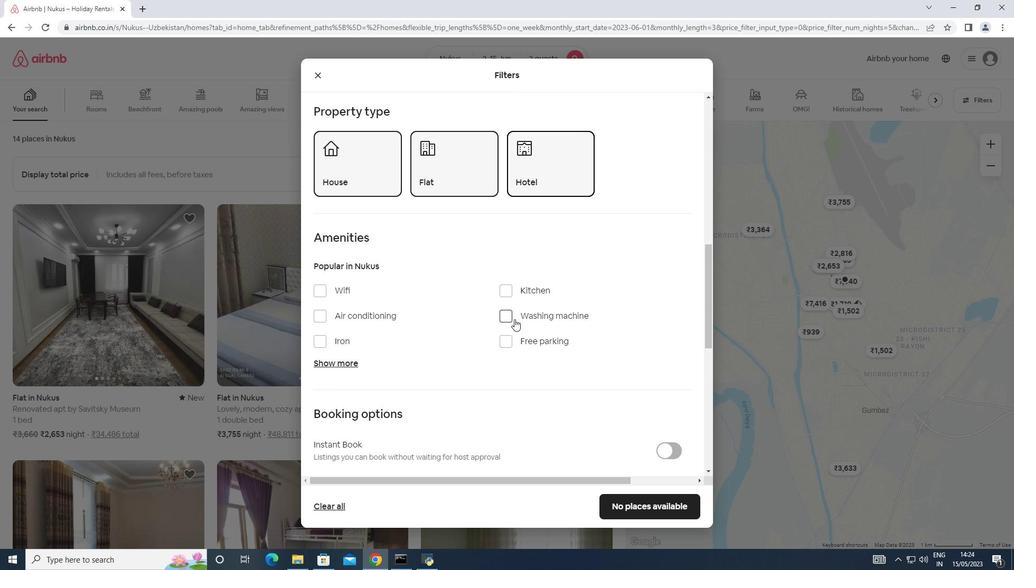 
Action: Mouse scrolled (514, 319) with delta (0, 0)
Screenshot: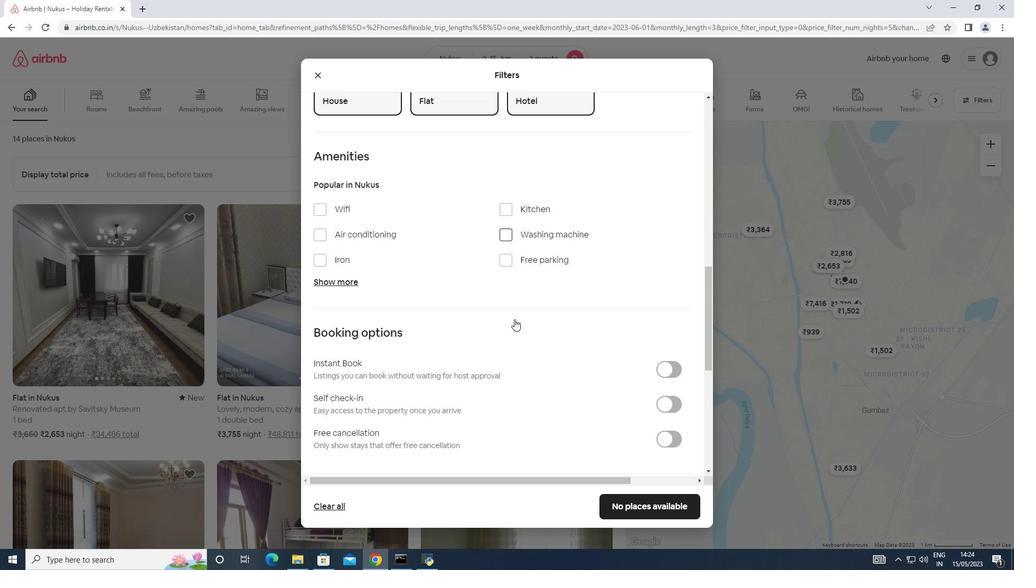 
Action: Mouse scrolled (514, 319) with delta (0, 0)
Screenshot: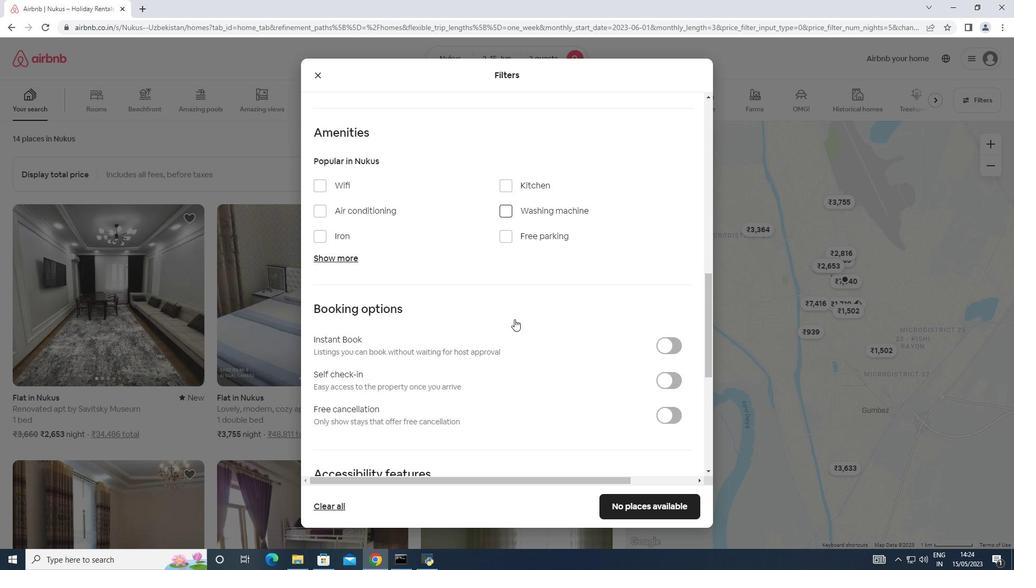 
Action: Mouse moved to (671, 274)
Screenshot: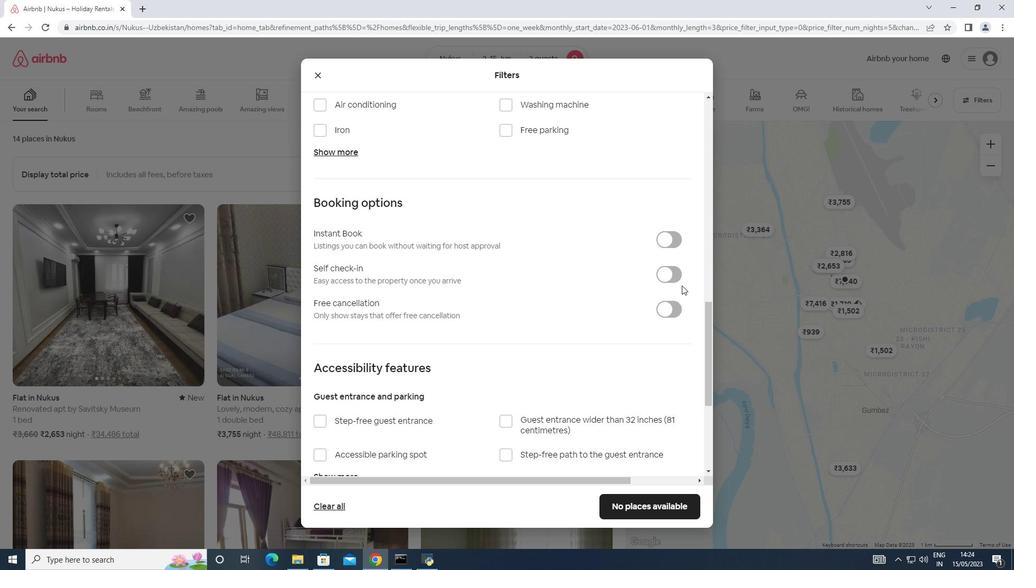 
Action: Mouse pressed left at (671, 274)
Screenshot: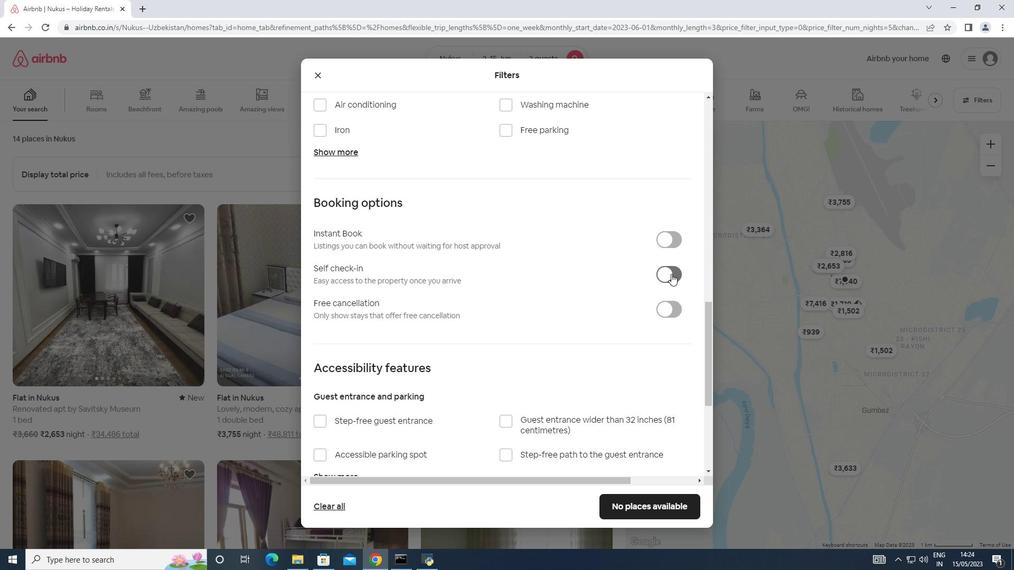 
Action: Mouse moved to (509, 308)
Screenshot: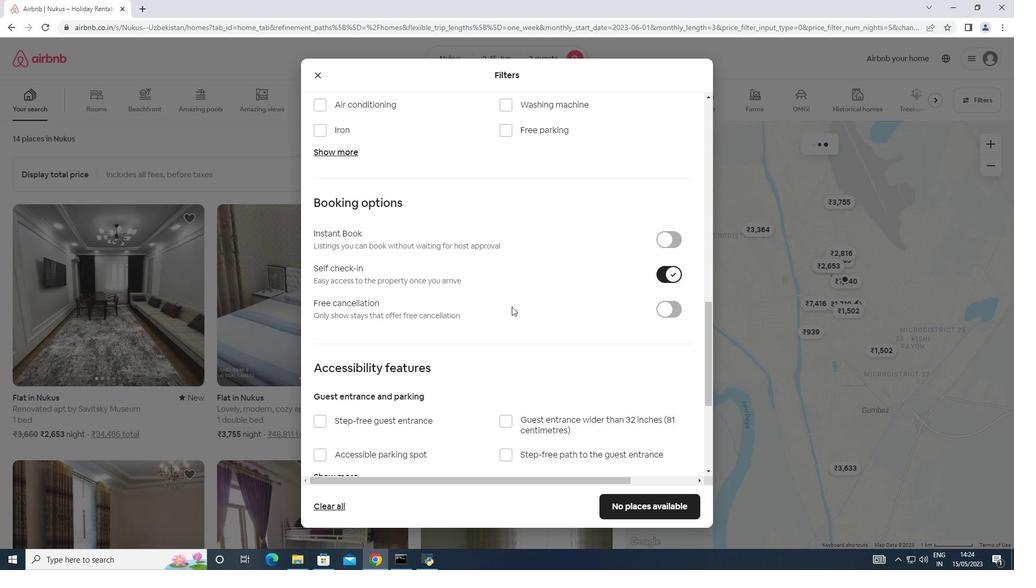
Action: Mouse scrolled (509, 307) with delta (0, 0)
Screenshot: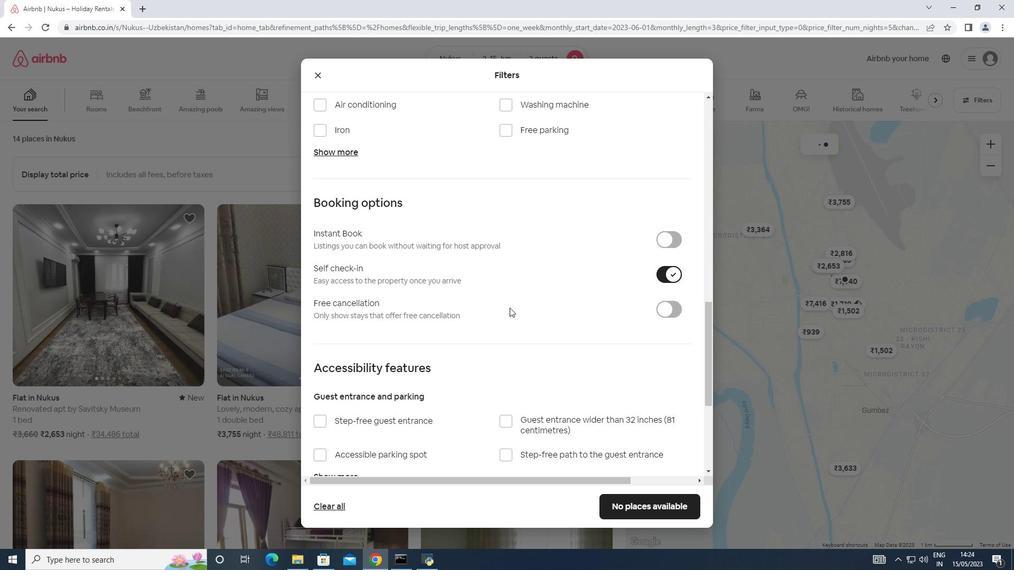 
Action: Mouse scrolled (509, 307) with delta (0, 0)
Screenshot: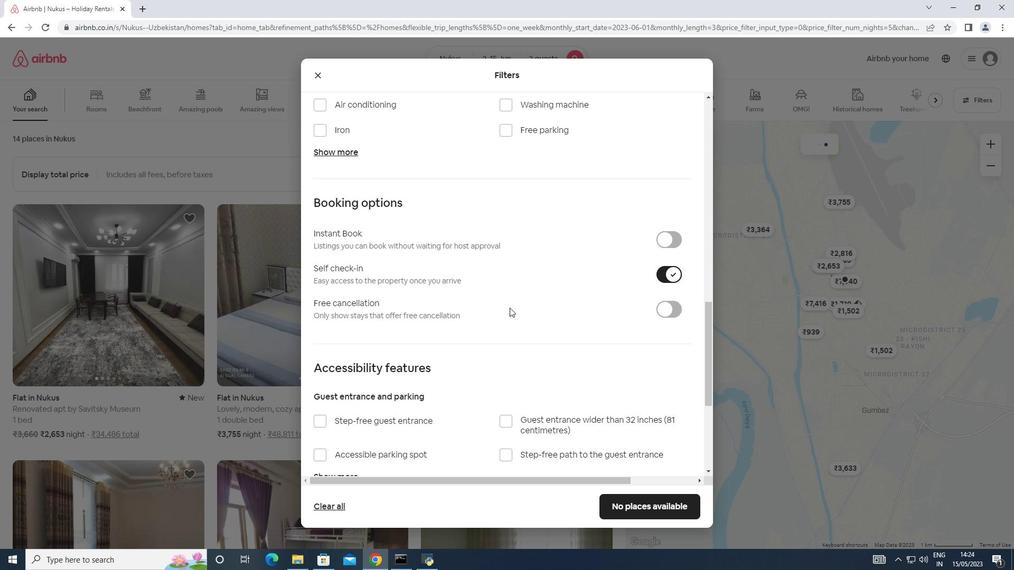 
Action: Mouse scrolled (509, 307) with delta (0, 0)
Screenshot: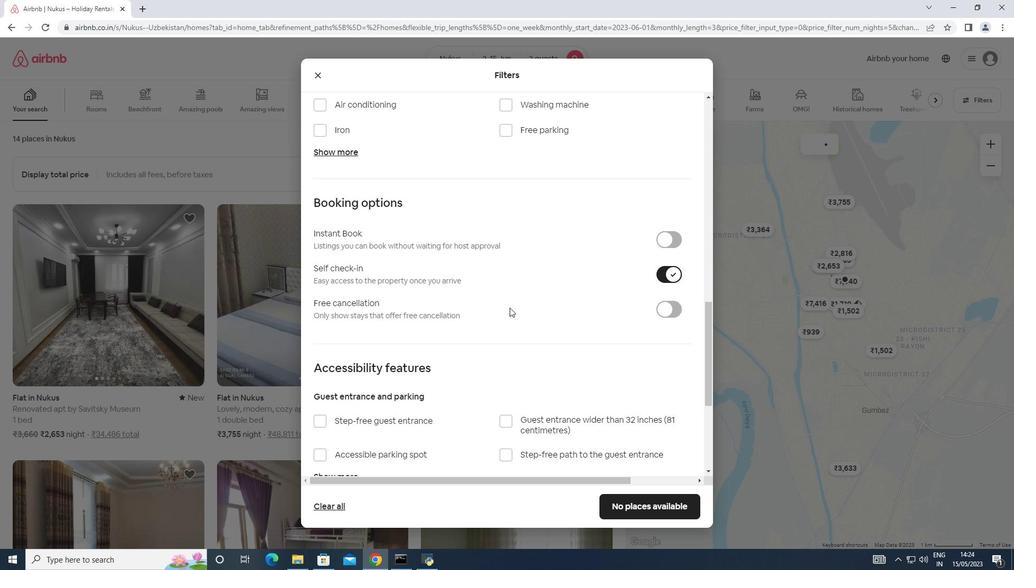 
Action: Mouse moved to (508, 310)
Screenshot: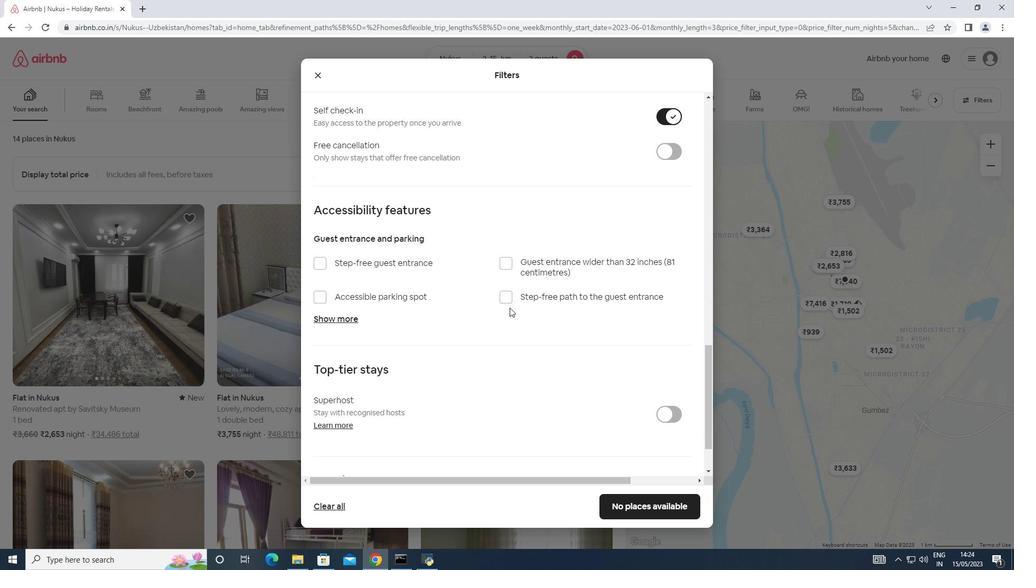 
Action: Mouse scrolled (508, 309) with delta (0, 0)
Screenshot: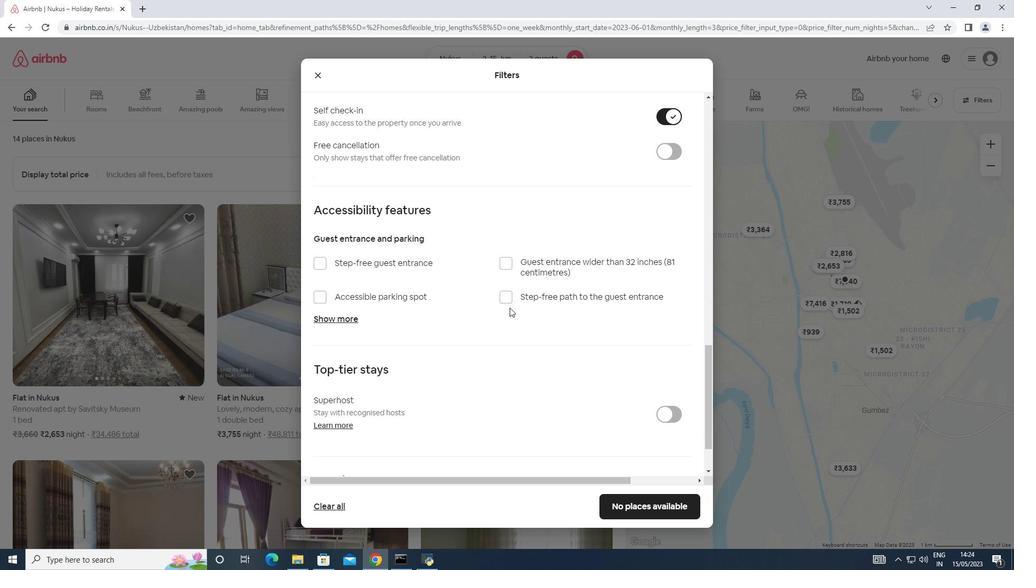 
Action: Mouse moved to (507, 312)
Screenshot: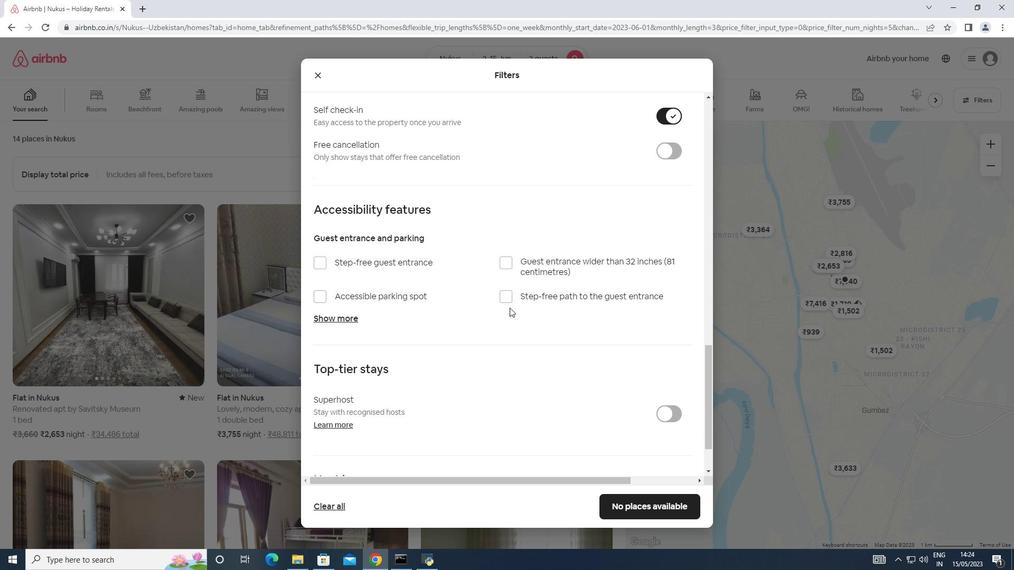 
Action: Mouse scrolled (507, 311) with delta (0, 0)
Screenshot: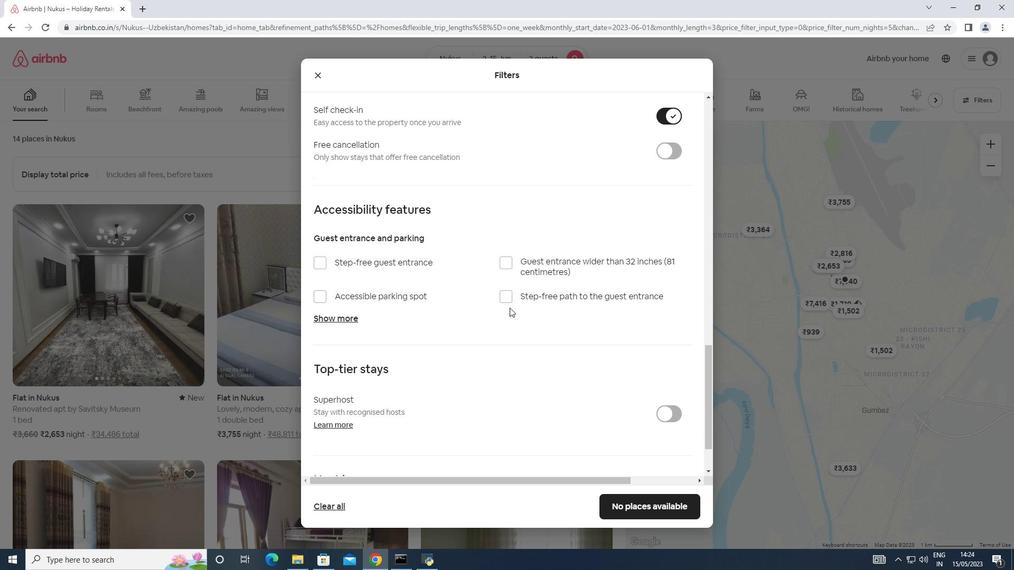
Action: Mouse moved to (465, 339)
Screenshot: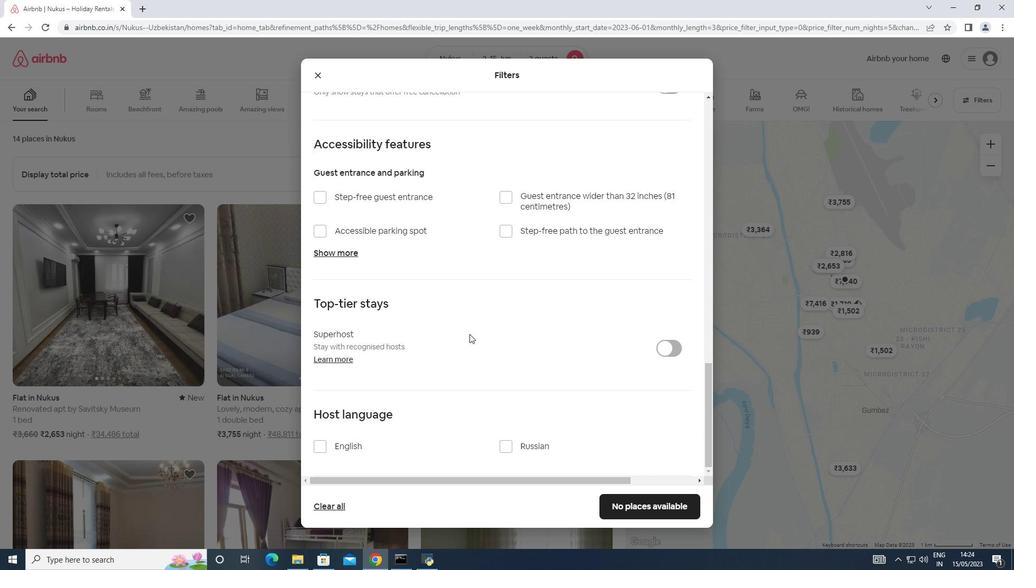 
Action: Mouse scrolled (465, 338) with delta (0, 0)
Screenshot: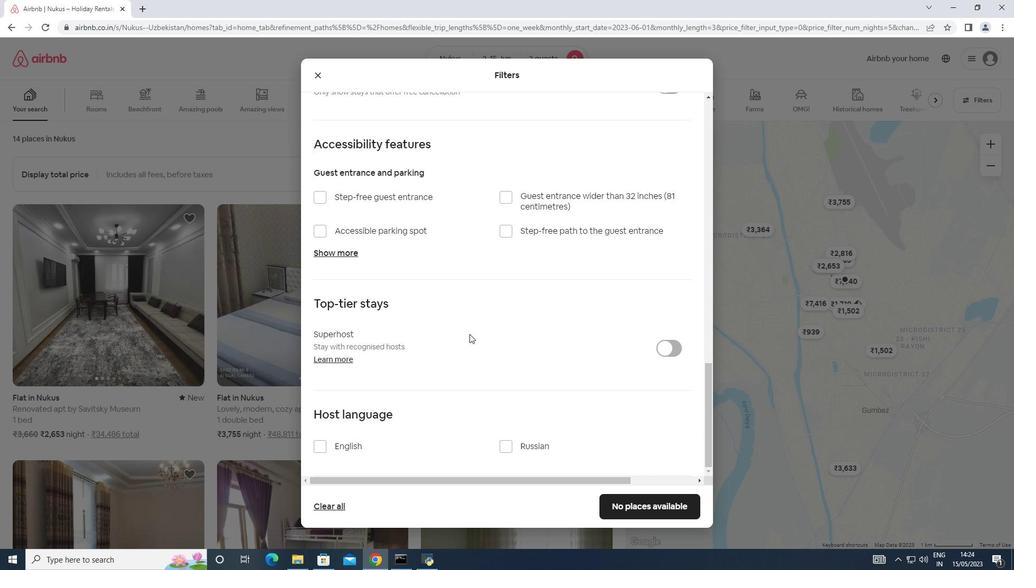 
Action: Mouse scrolled (465, 338) with delta (0, 0)
Screenshot: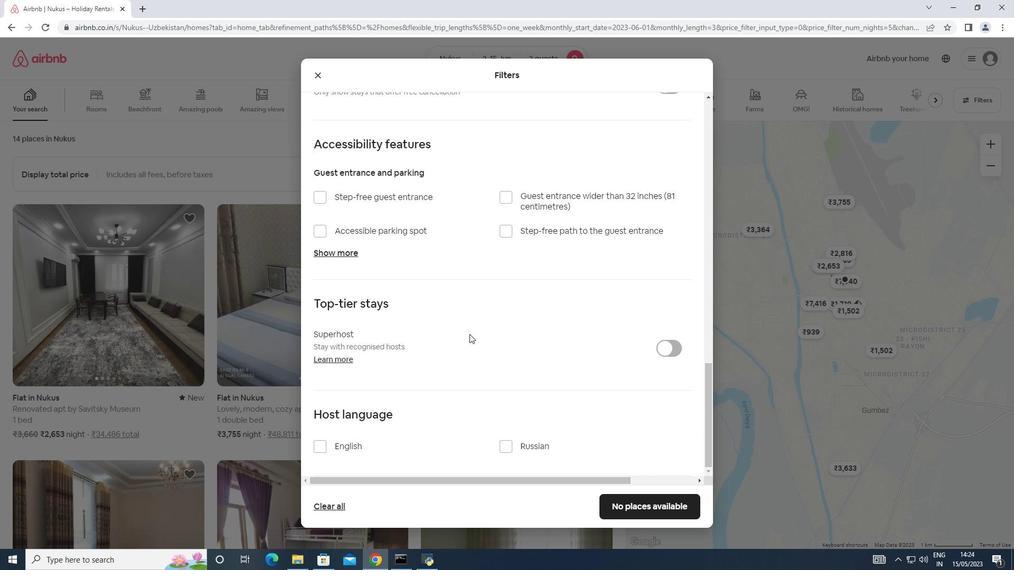 
Action: Mouse scrolled (465, 338) with delta (0, 0)
Screenshot: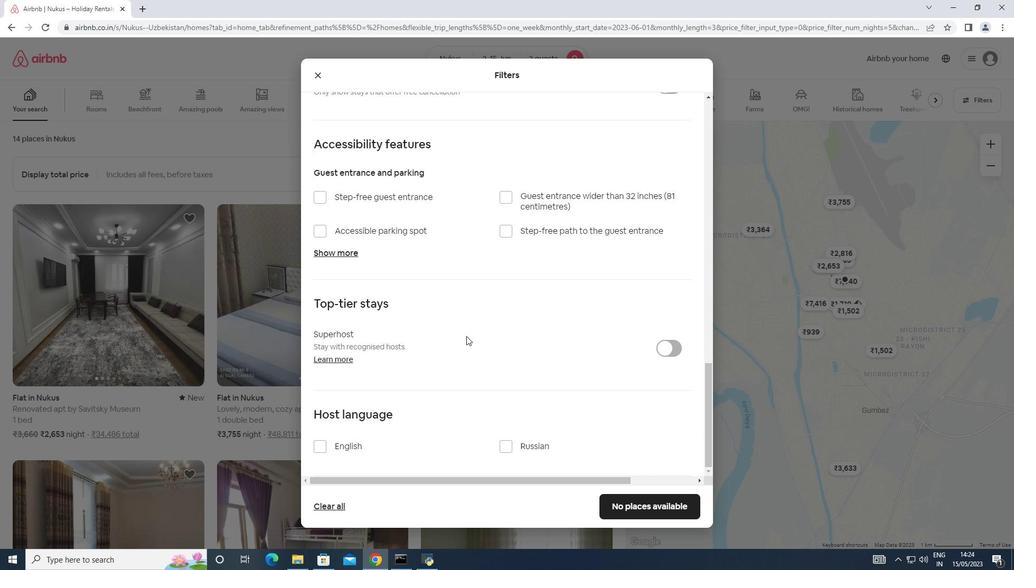 
Action: Mouse moved to (313, 445)
Screenshot: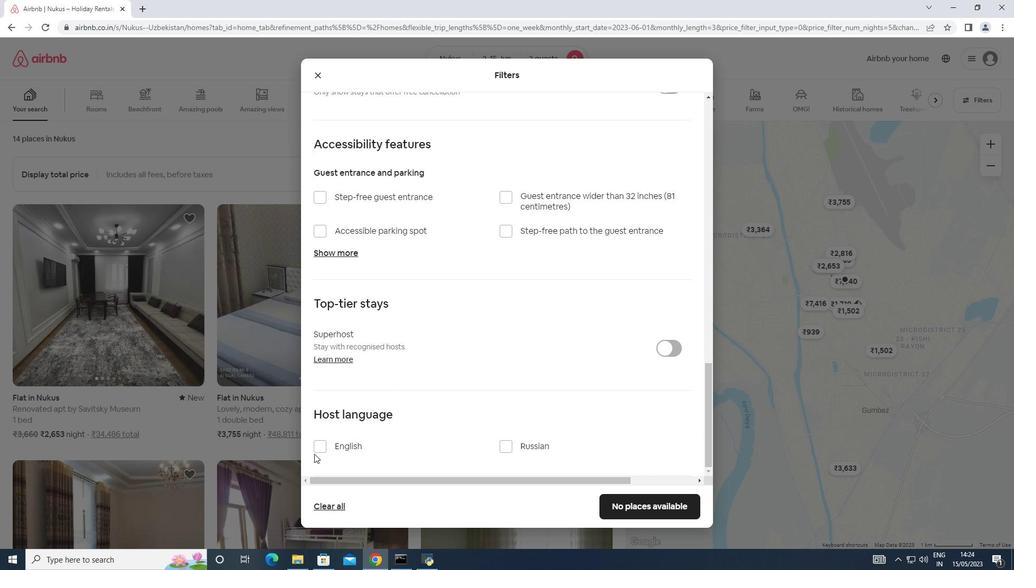 
Action: Mouse pressed left at (313, 445)
Screenshot: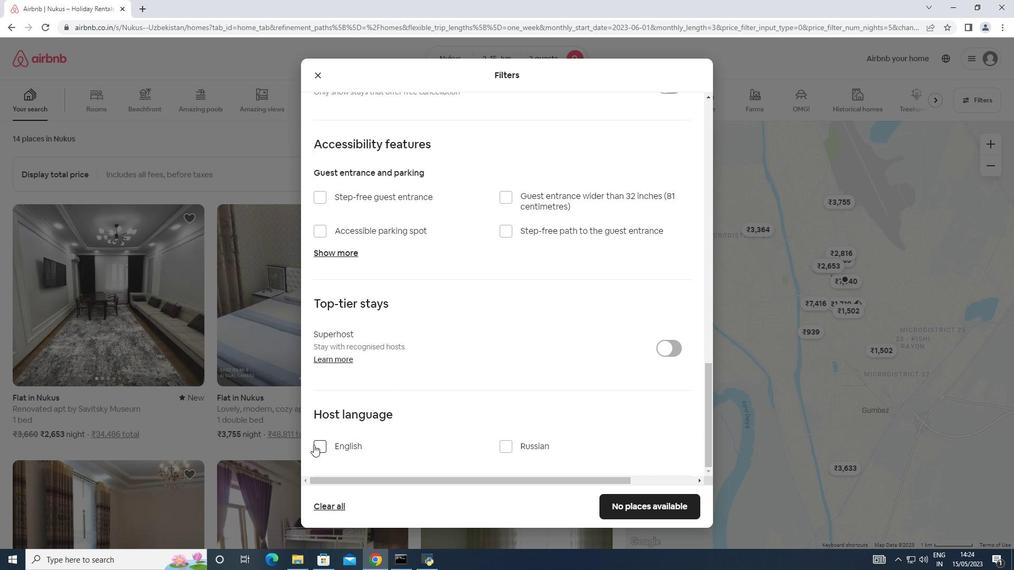 
Action: Mouse moved to (648, 504)
Screenshot: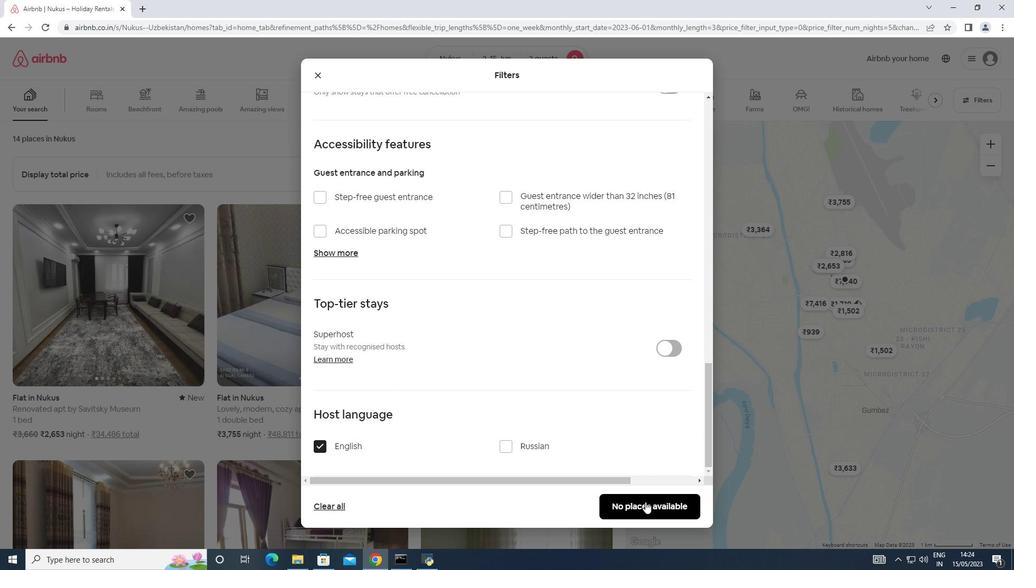 
Action: Mouse pressed left at (648, 504)
Screenshot: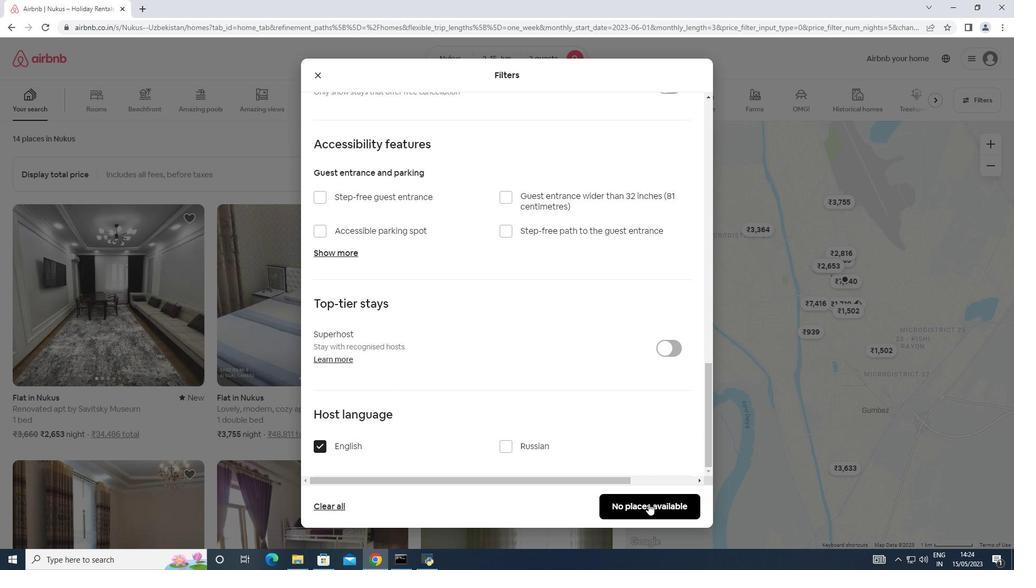 
